 Task: Open Card Partnership Agreements Review in Board Product Market Fit Analysis to Workspace Digital Analytics and add a team member Softage.1@softage.net, a label Blue, a checklist Meal Planning, an attachment from Trello, a color Blue and finally, add a card description 'Develop and launch new customer acquisition strategy' and a comment 'This task requires us to be proactive in identifying potential opportunities for growth and expansion.'. Add a start date 'Jan 05, 1900' with a due date 'Jan 12, 1900'
Action: Mouse moved to (400, 159)
Screenshot: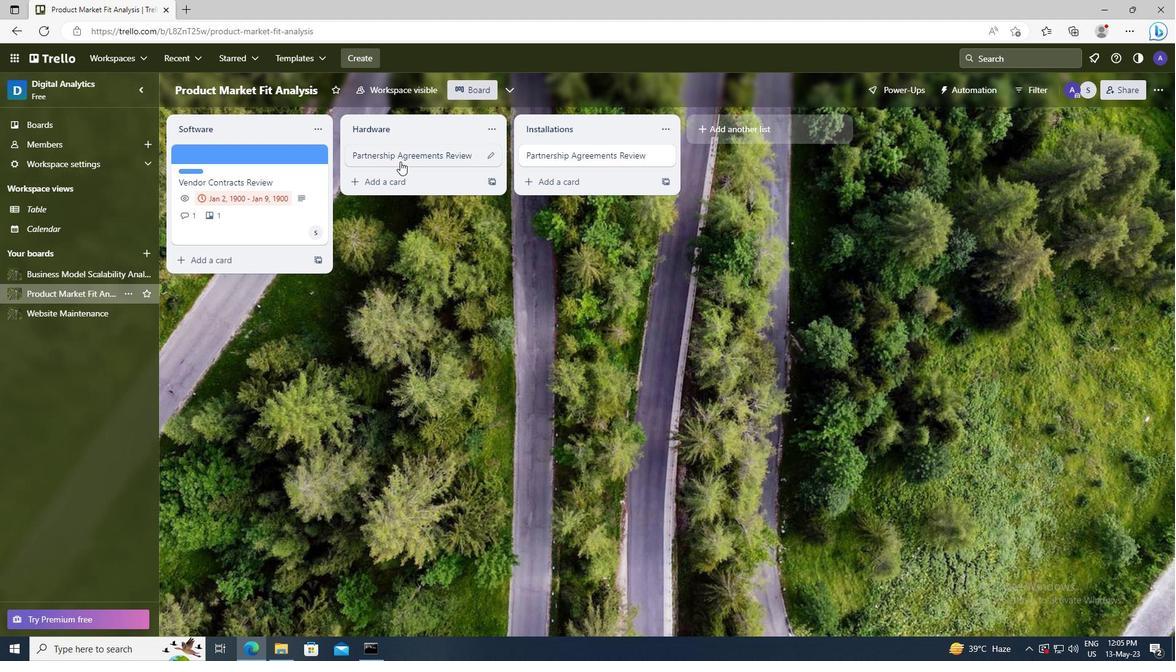 
Action: Mouse pressed left at (400, 159)
Screenshot: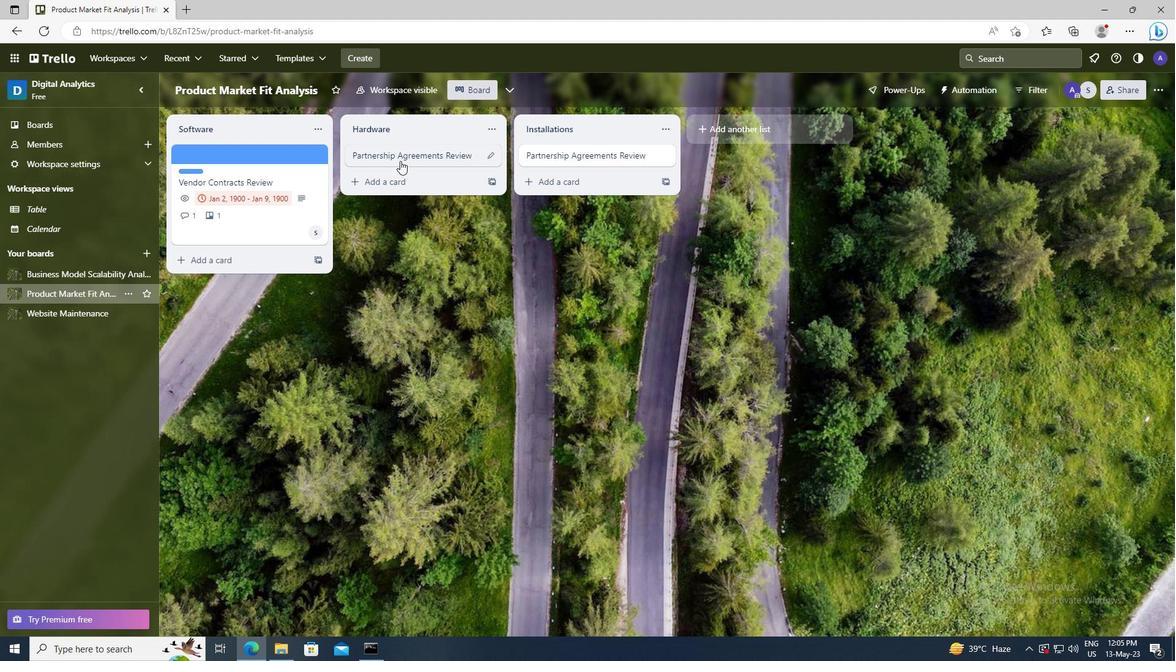
Action: Mouse moved to (730, 195)
Screenshot: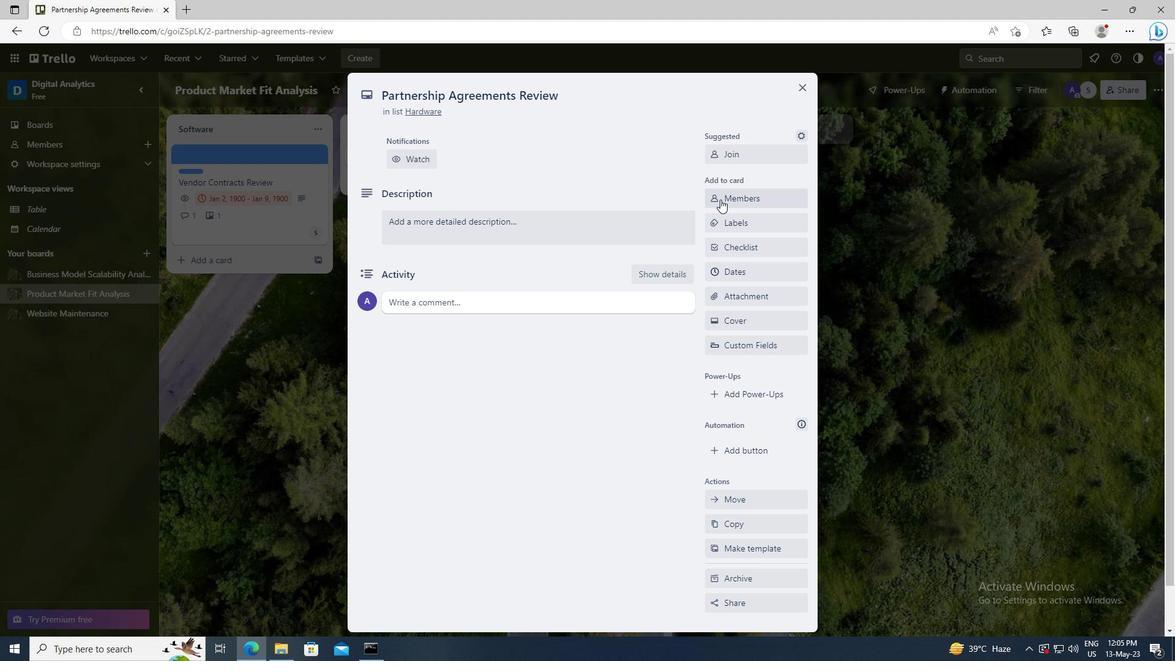 
Action: Mouse pressed left at (730, 195)
Screenshot: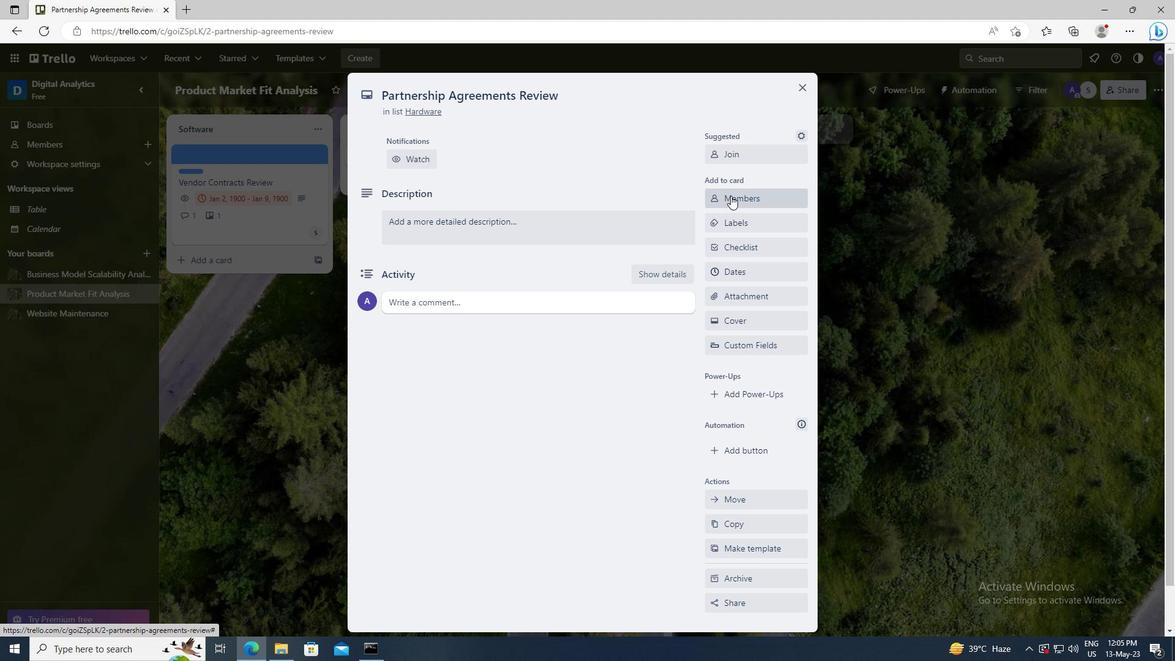 
Action: Mouse moved to (737, 254)
Screenshot: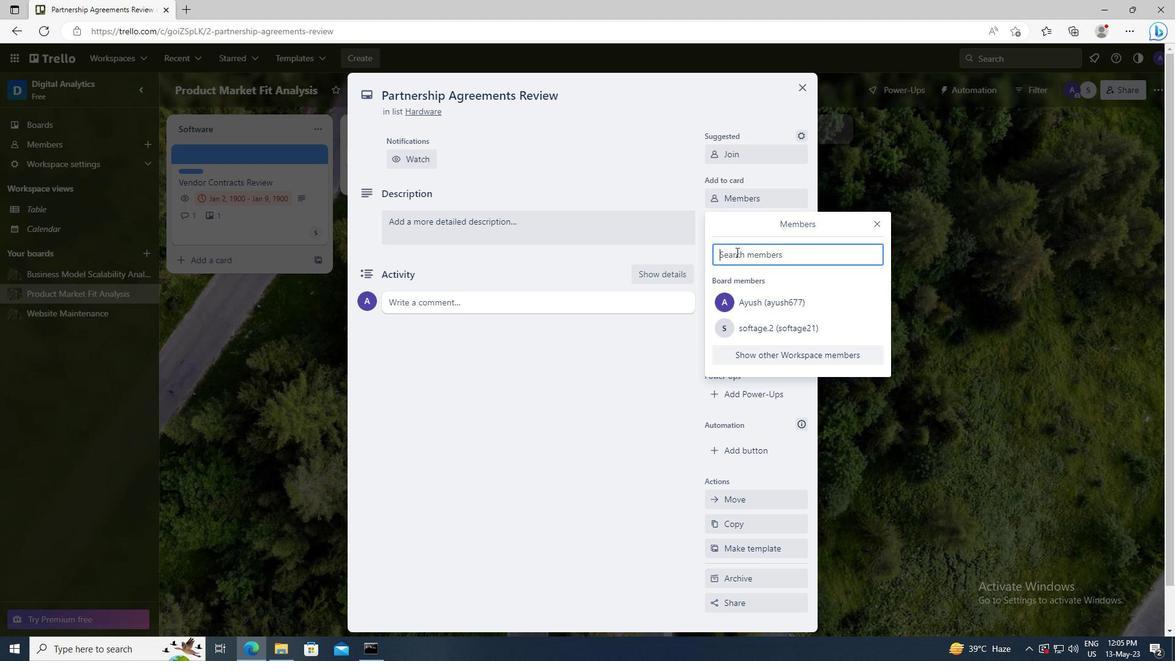 
Action: Mouse pressed left at (737, 254)
Screenshot: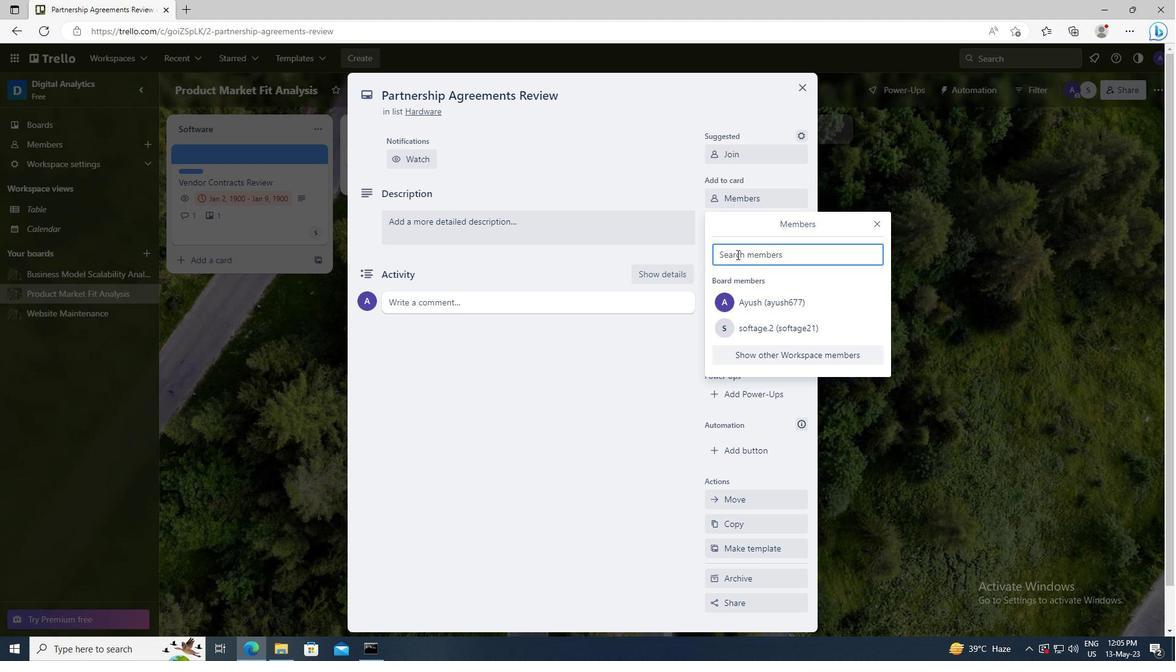 
Action: Key pressed <Key.shift>SOFTAGE.1
Screenshot: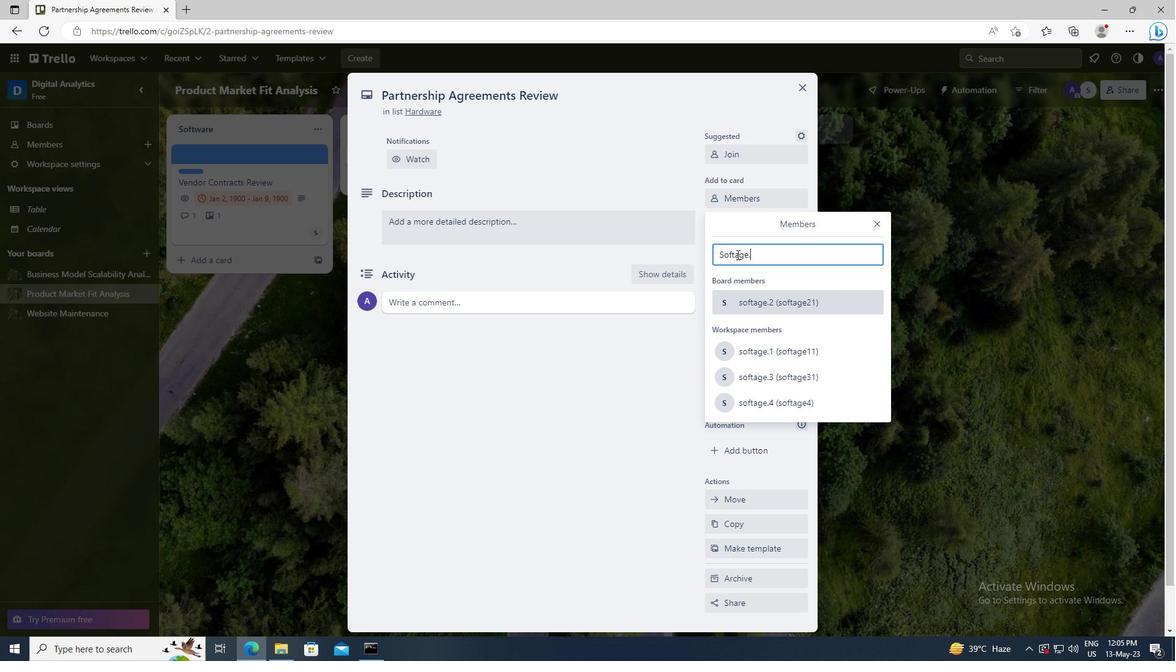 
Action: Mouse moved to (737, 369)
Screenshot: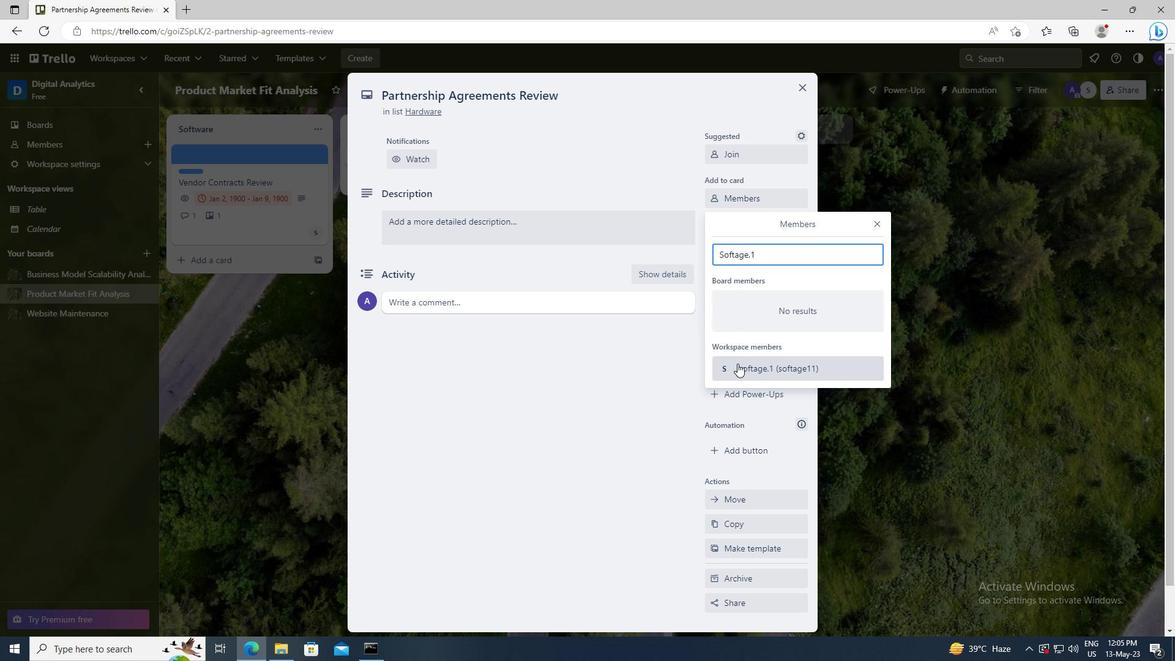 
Action: Mouse pressed left at (737, 369)
Screenshot: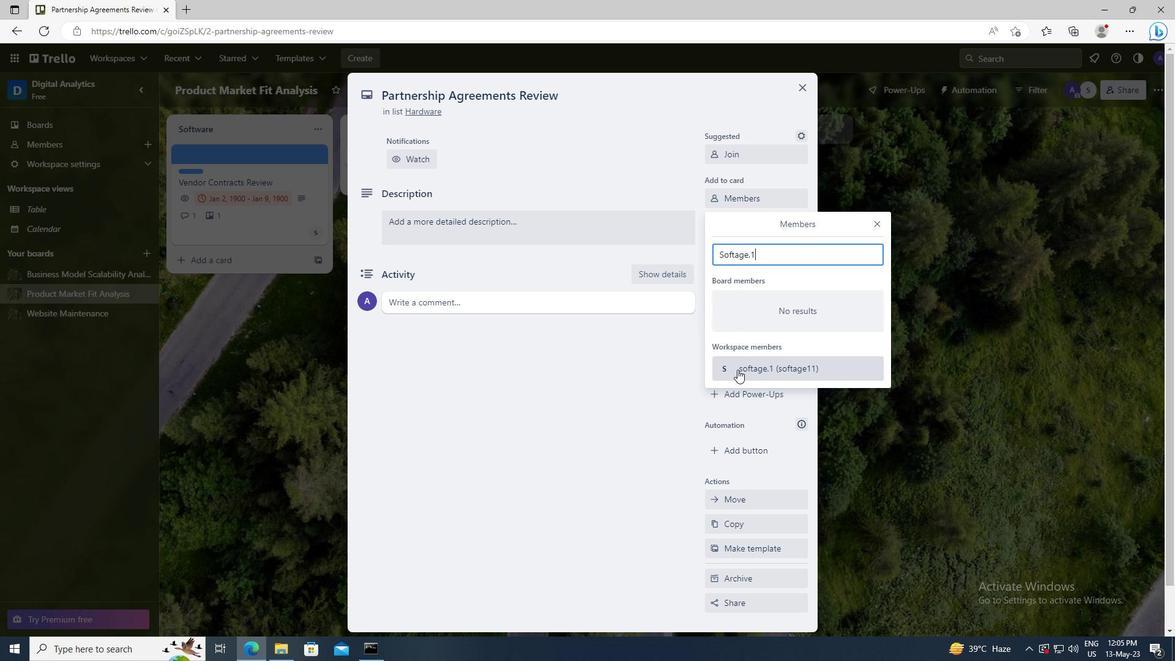 
Action: Mouse moved to (876, 223)
Screenshot: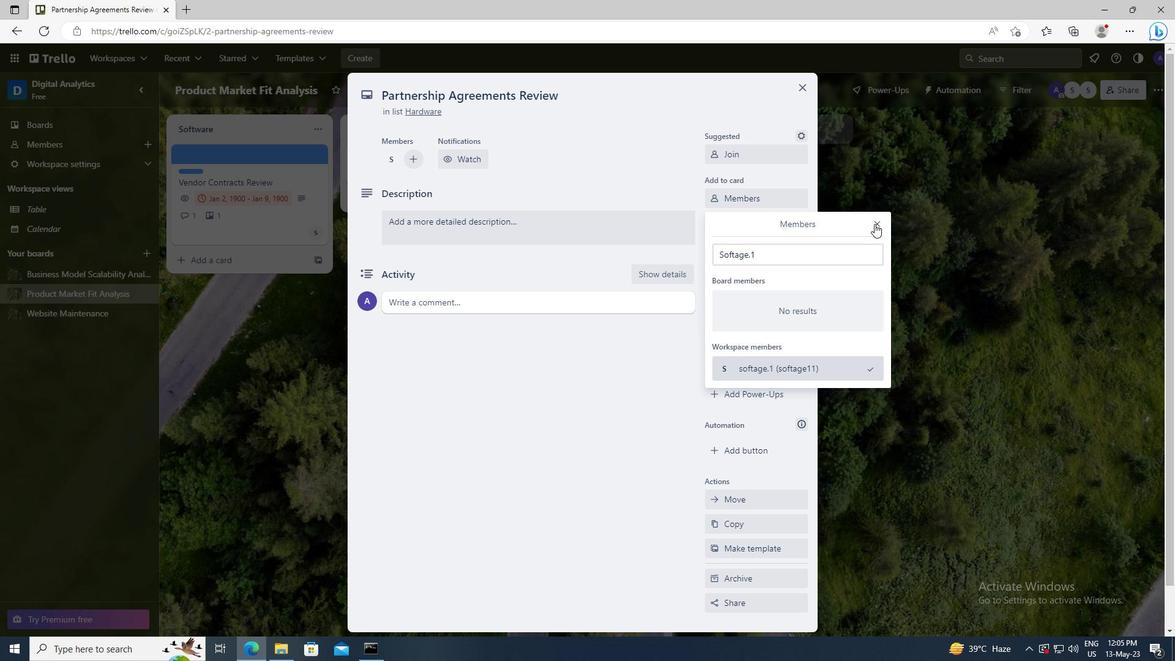 
Action: Mouse pressed left at (876, 223)
Screenshot: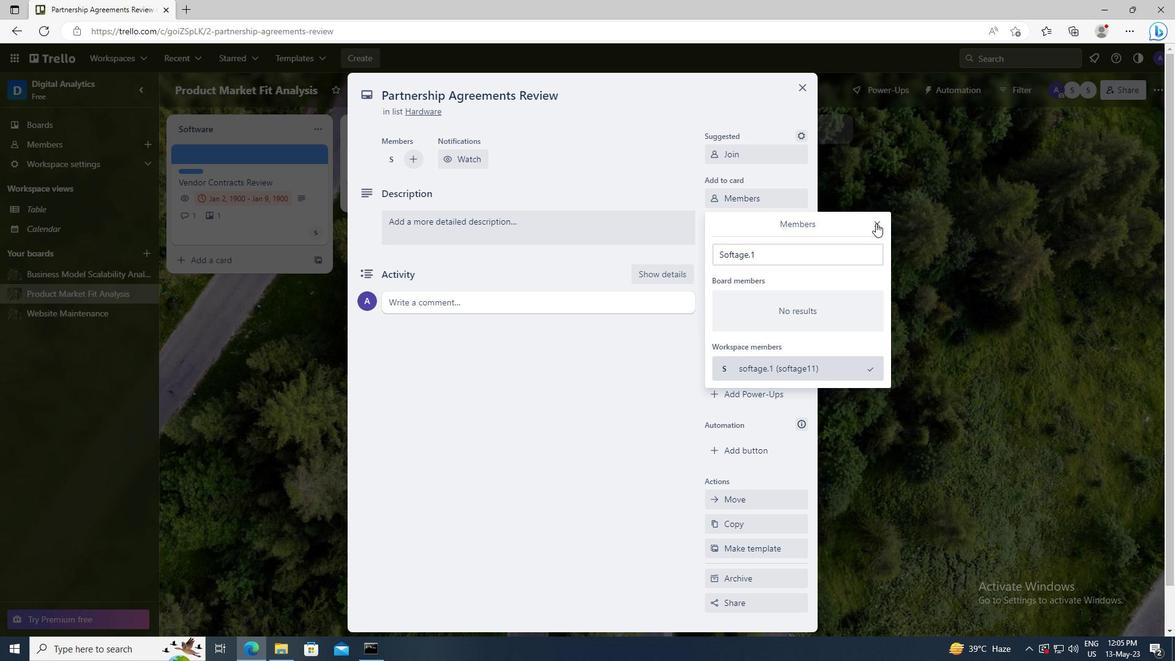 
Action: Mouse moved to (768, 225)
Screenshot: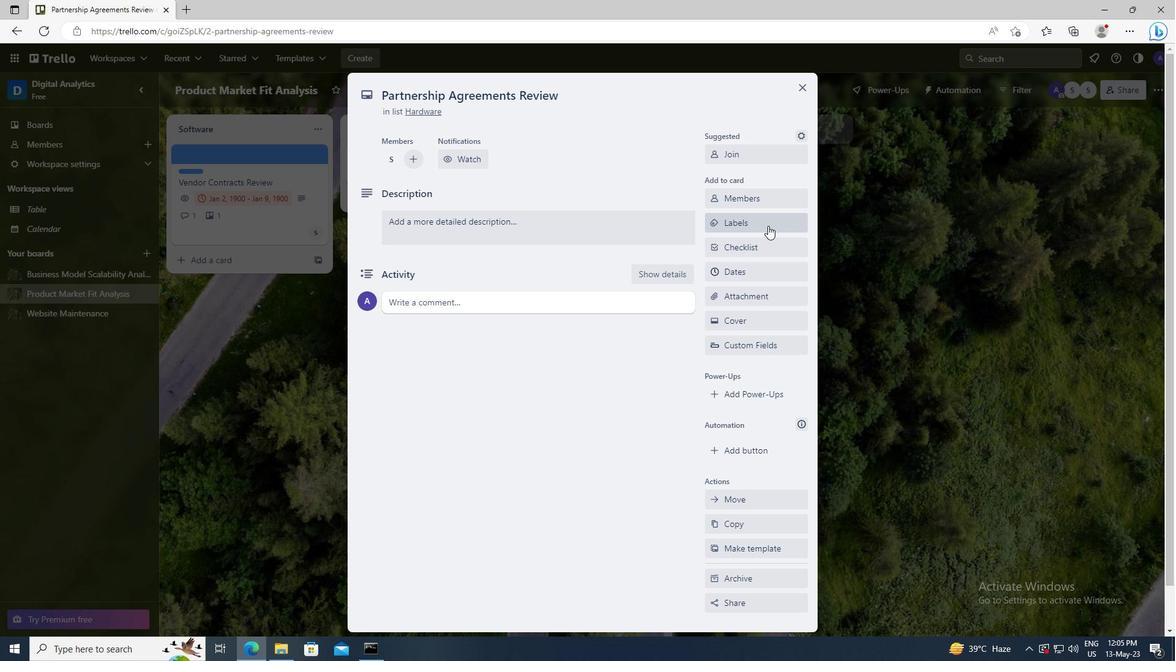 
Action: Mouse pressed left at (768, 225)
Screenshot: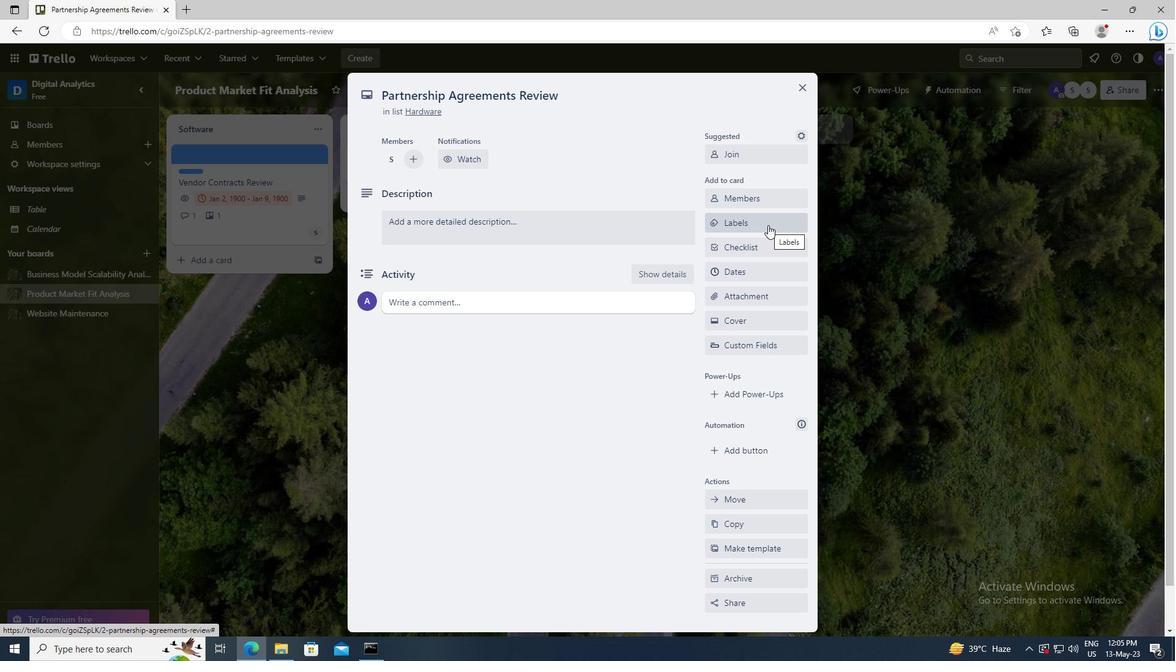 
Action: Mouse moved to (798, 458)
Screenshot: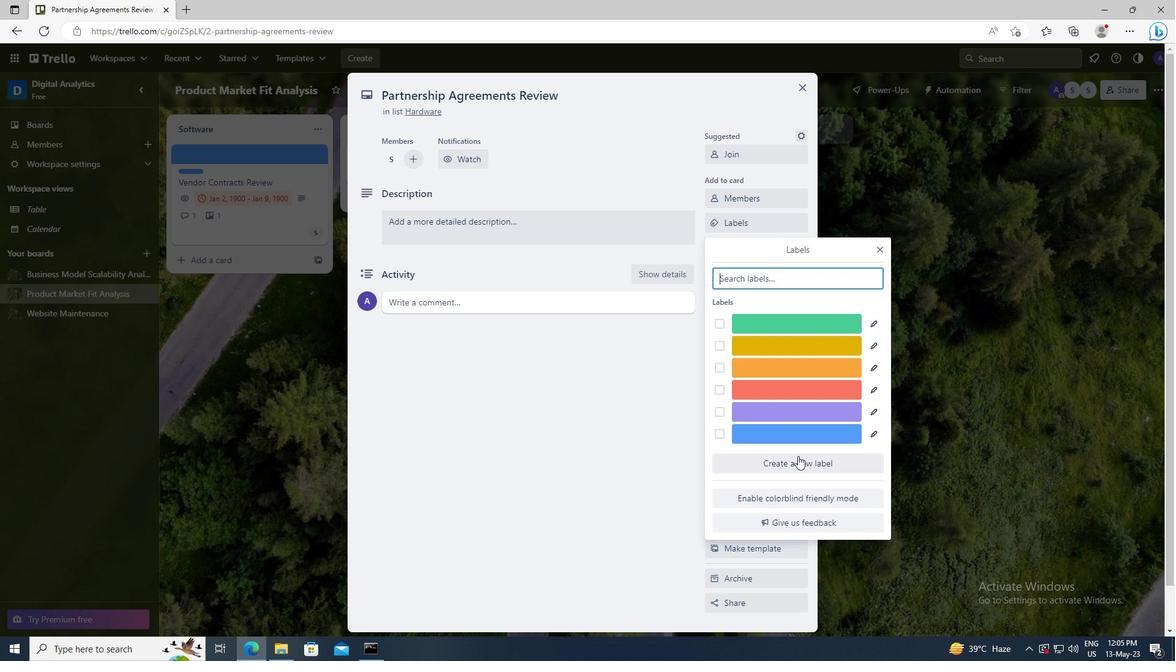 
Action: Mouse pressed left at (798, 458)
Screenshot: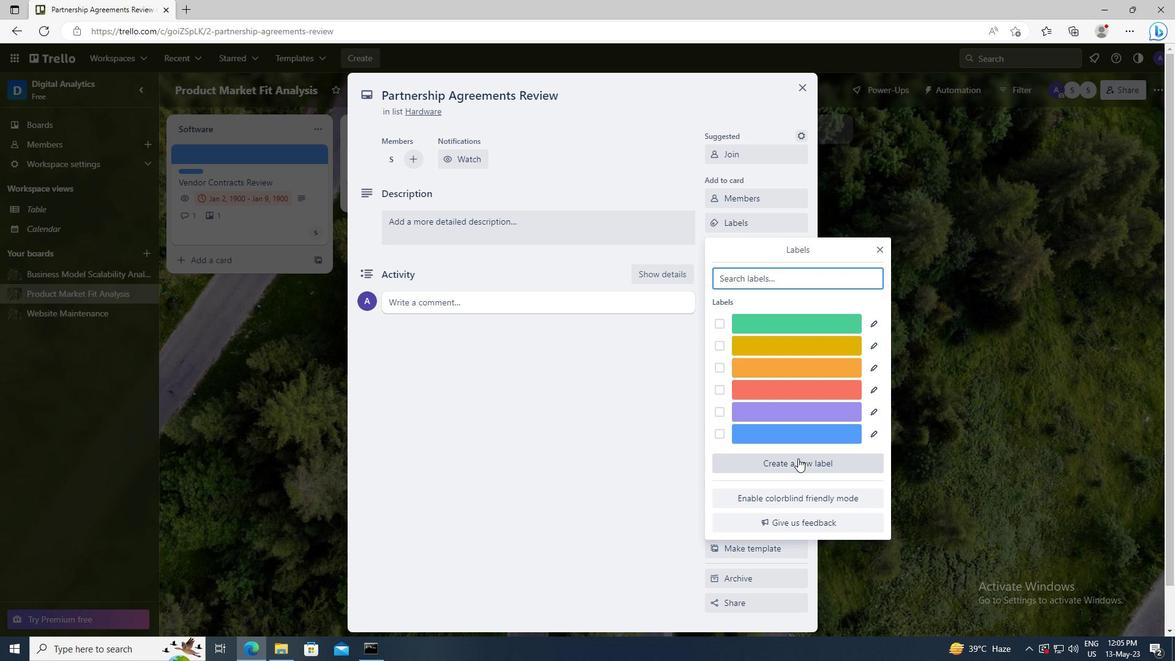 
Action: Mouse moved to (732, 494)
Screenshot: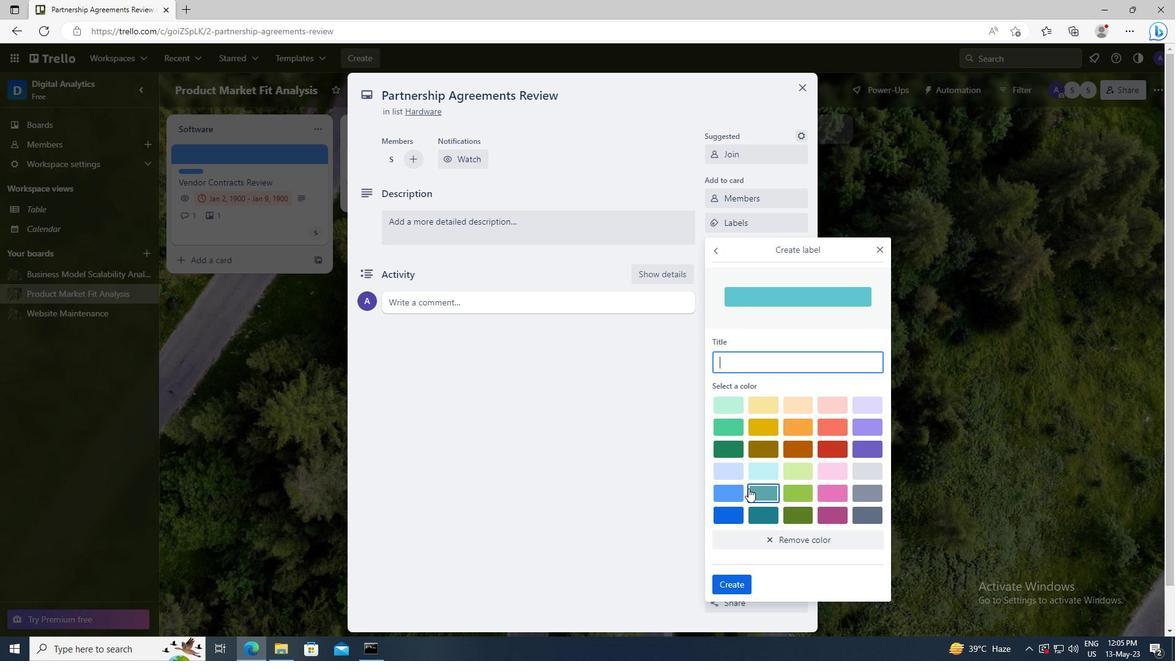 
Action: Mouse pressed left at (732, 494)
Screenshot: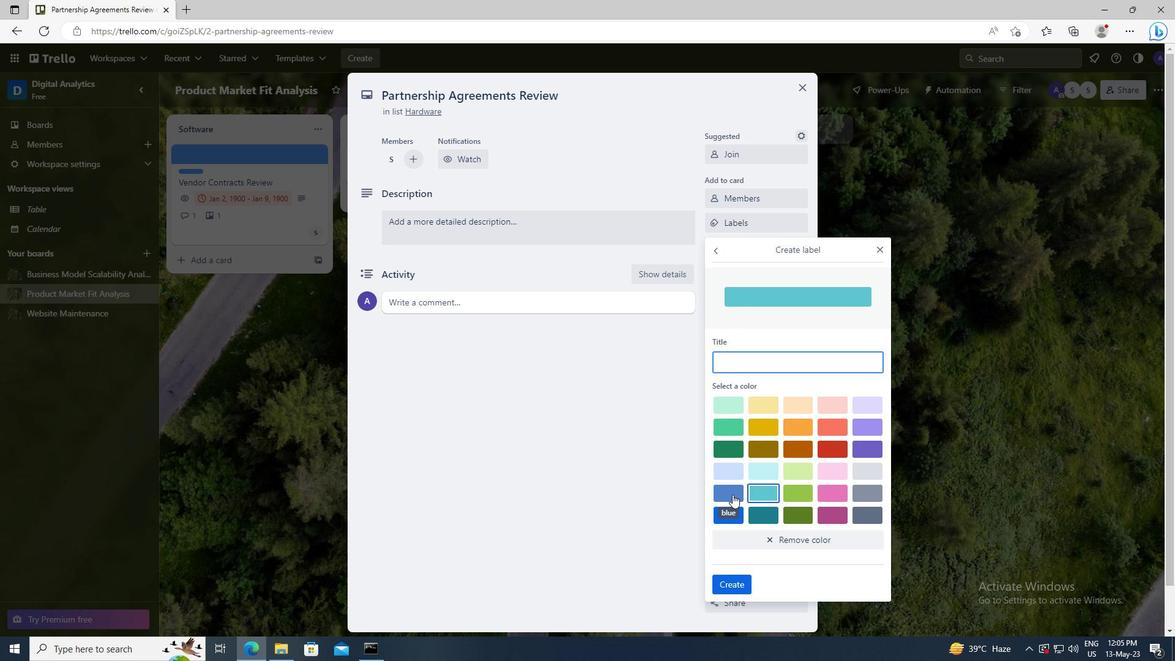 
Action: Mouse moved to (729, 585)
Screenshot: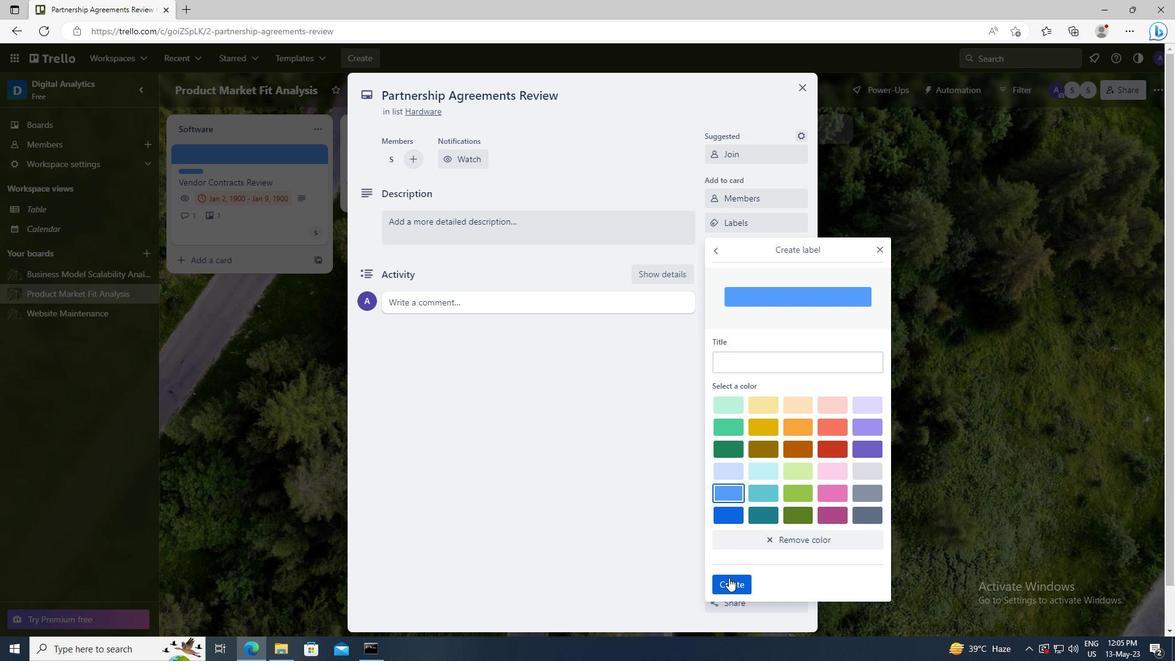 
Action: Mouse pressed left at (729, 585)
Screenshot: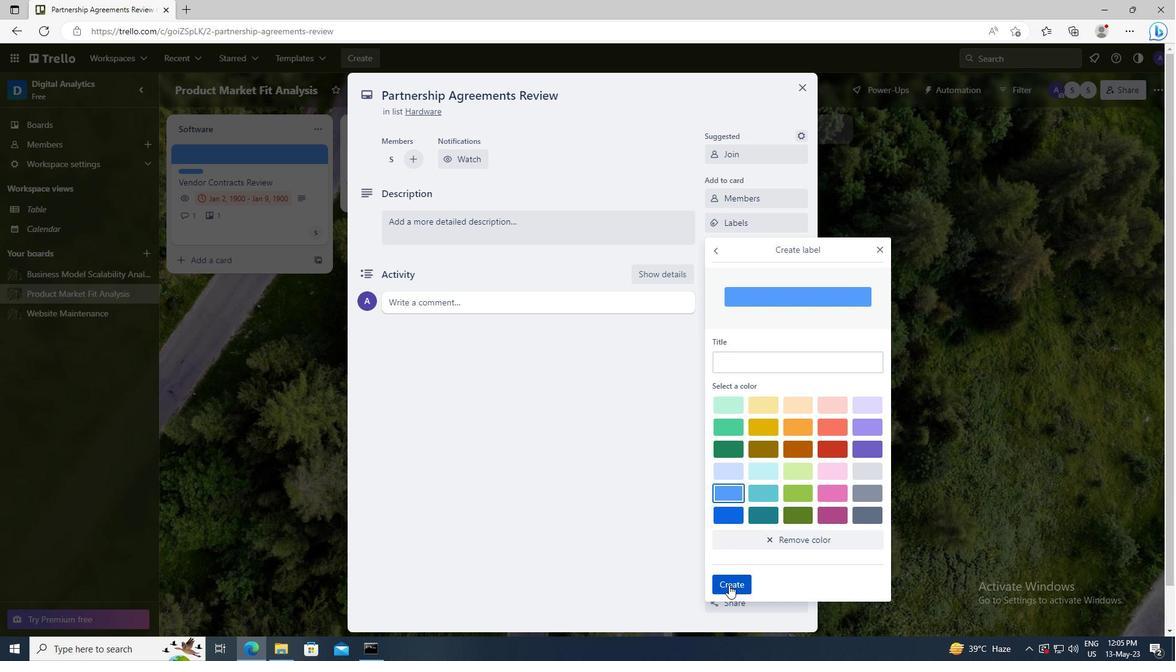 
Action: Mouse moved to (879, 249)
Screenshot: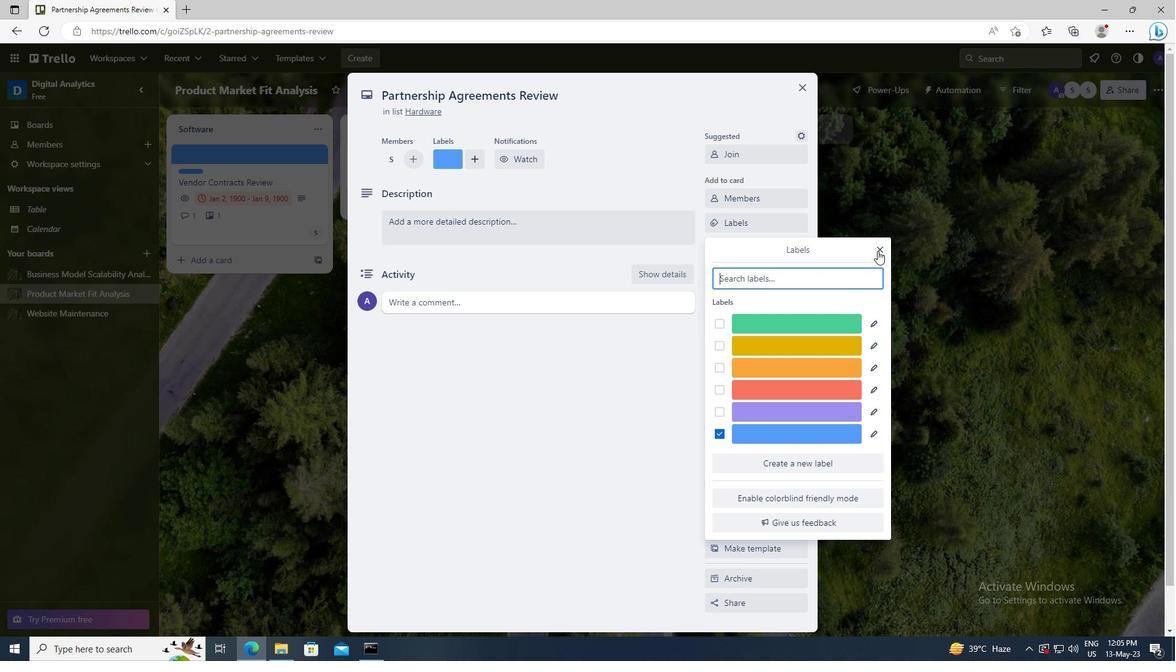 
Action: Mouse pressed left at (879, 249)
Screenshot: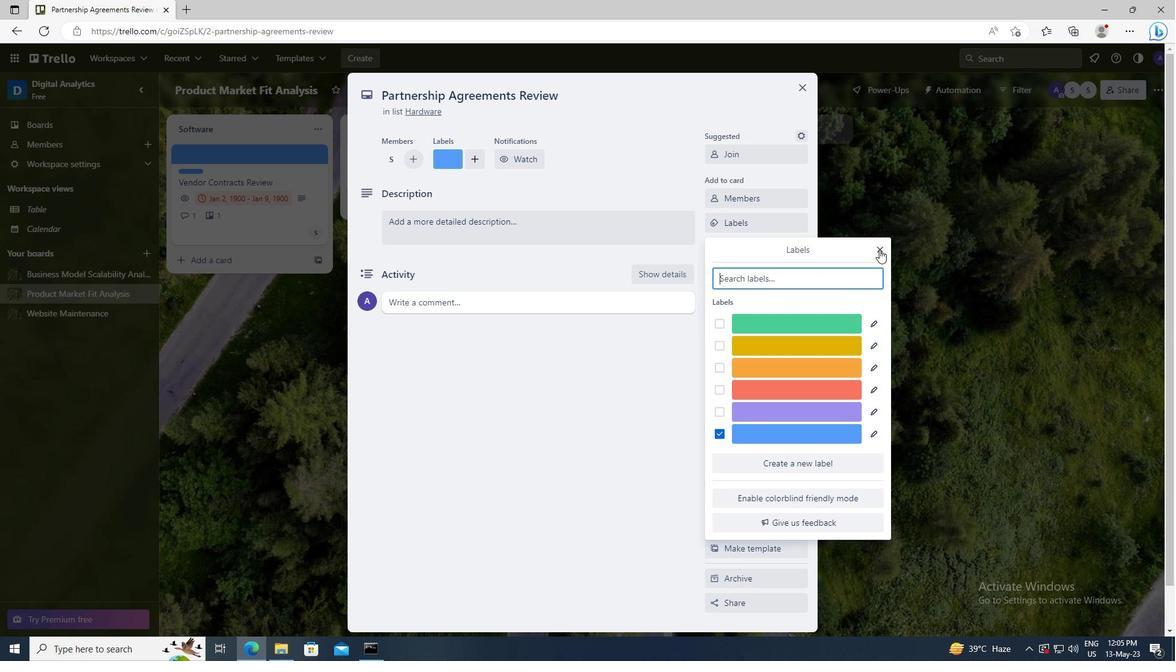 
Action: Mouse moved to (748, 249)
Screenshot: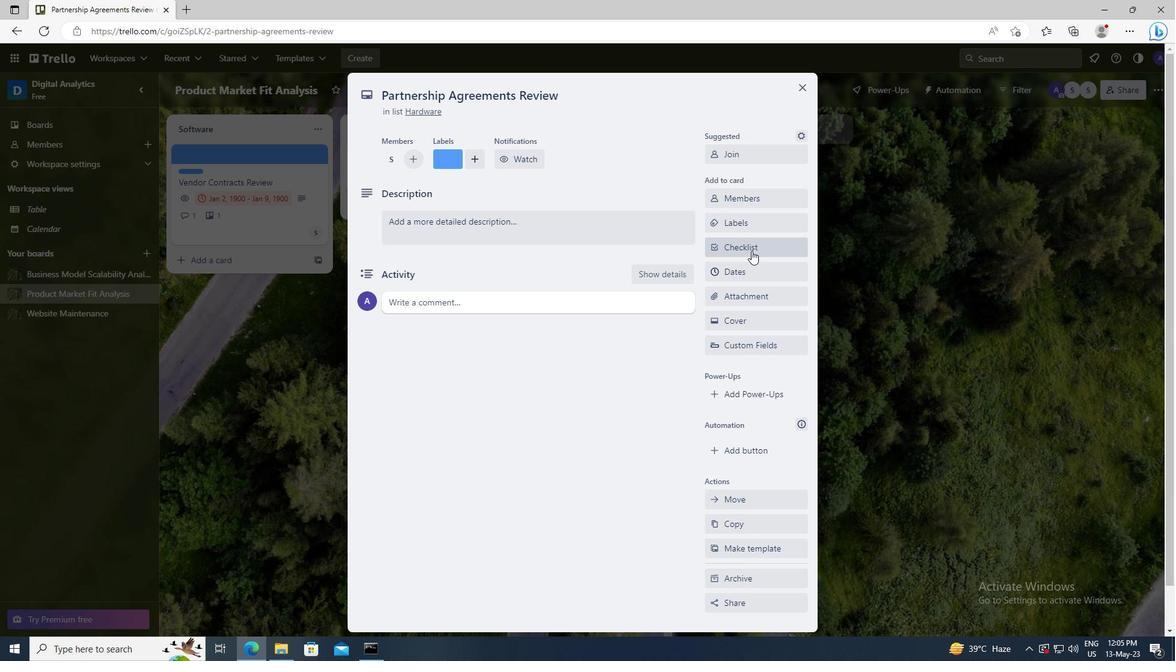 
Action: Mouse pressed left at (748, 249)
Screenshot: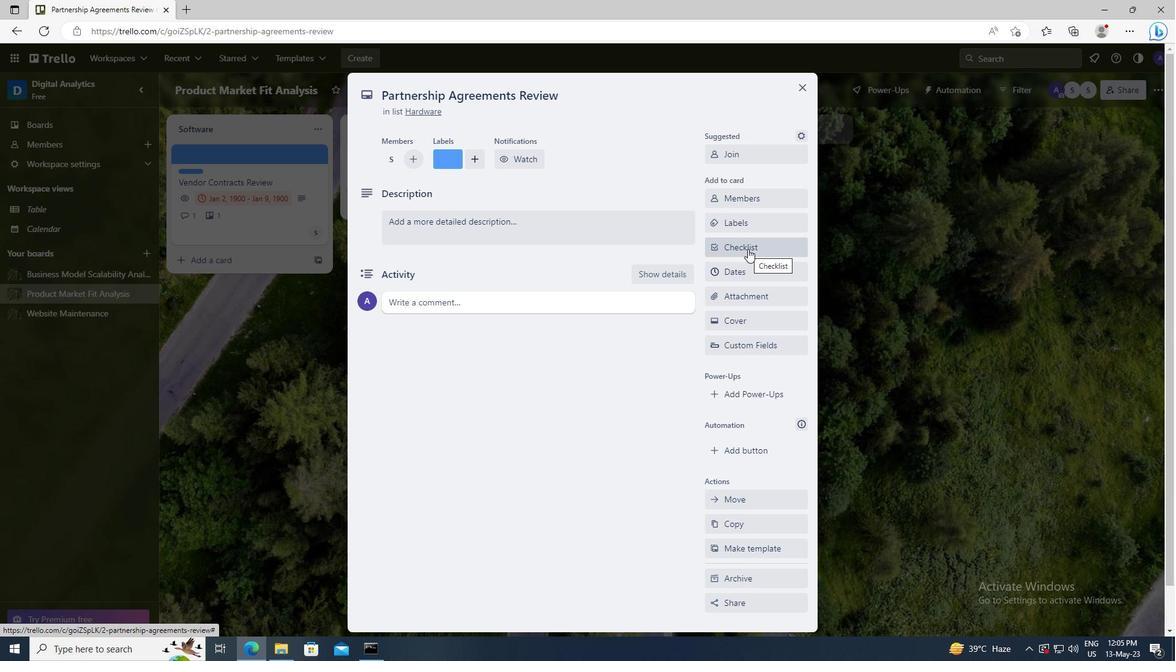 
Action: Key pressed <Key.shift>MEAL<Key.space><Key.shift>PLANNING
Screenshot: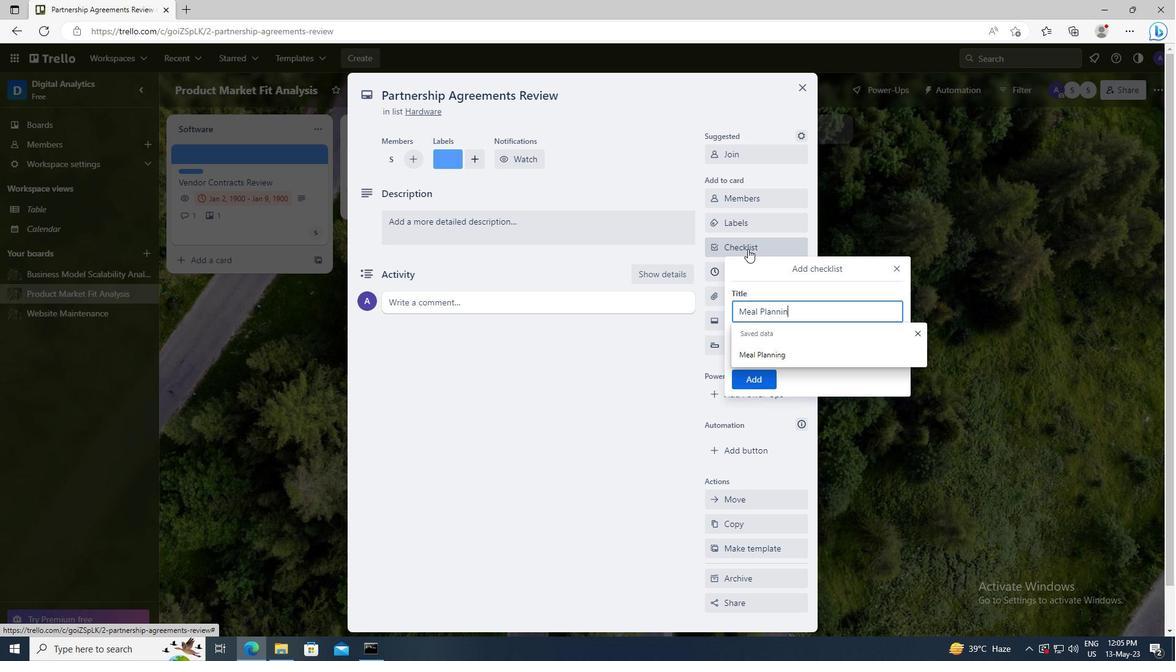 
Action: Mouse moved to (757, 380)
Screenshot: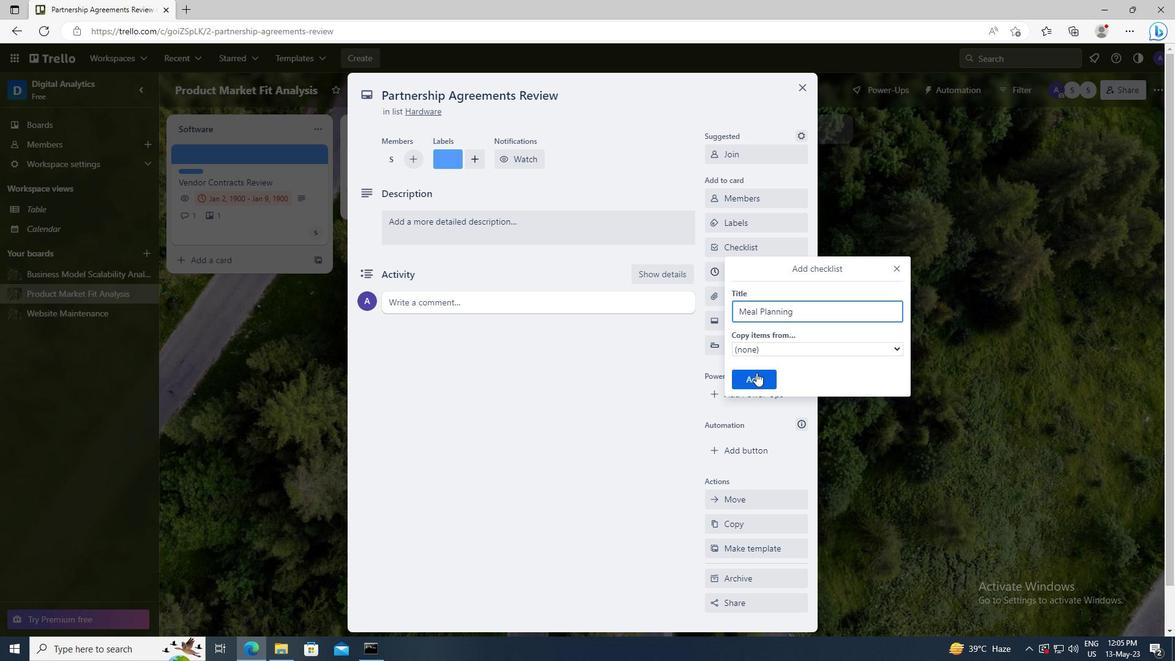 
Action: Mouse pressed left at (757, 380)
Screenshot: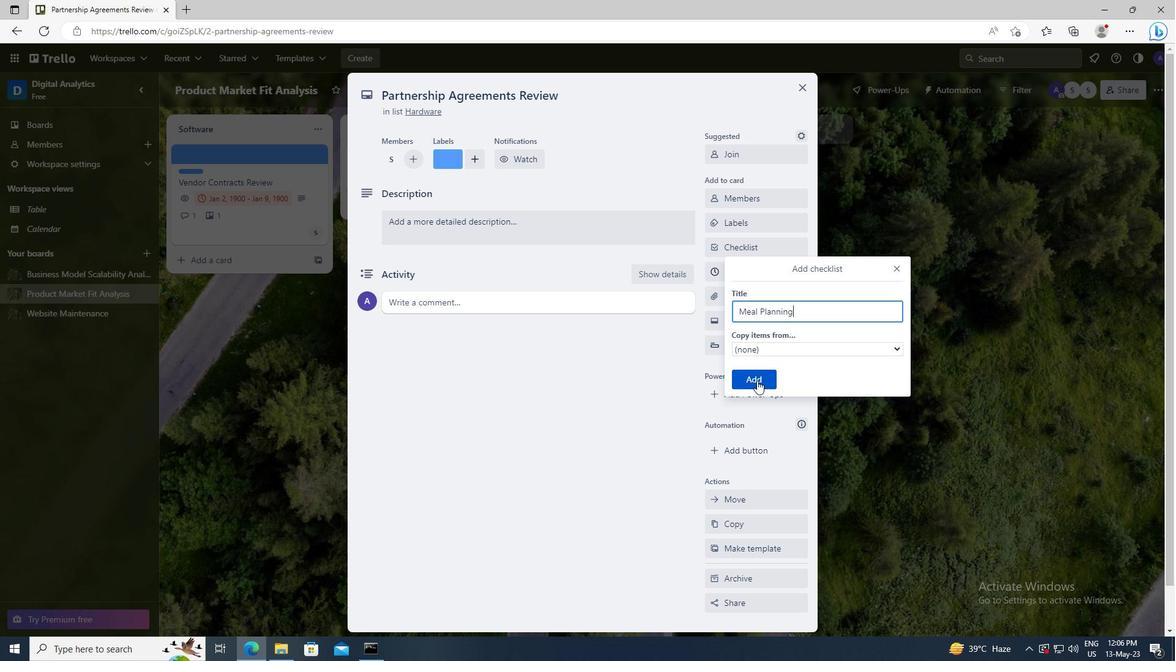 
Action: Mouse moved to (763, 301)
Screenshot: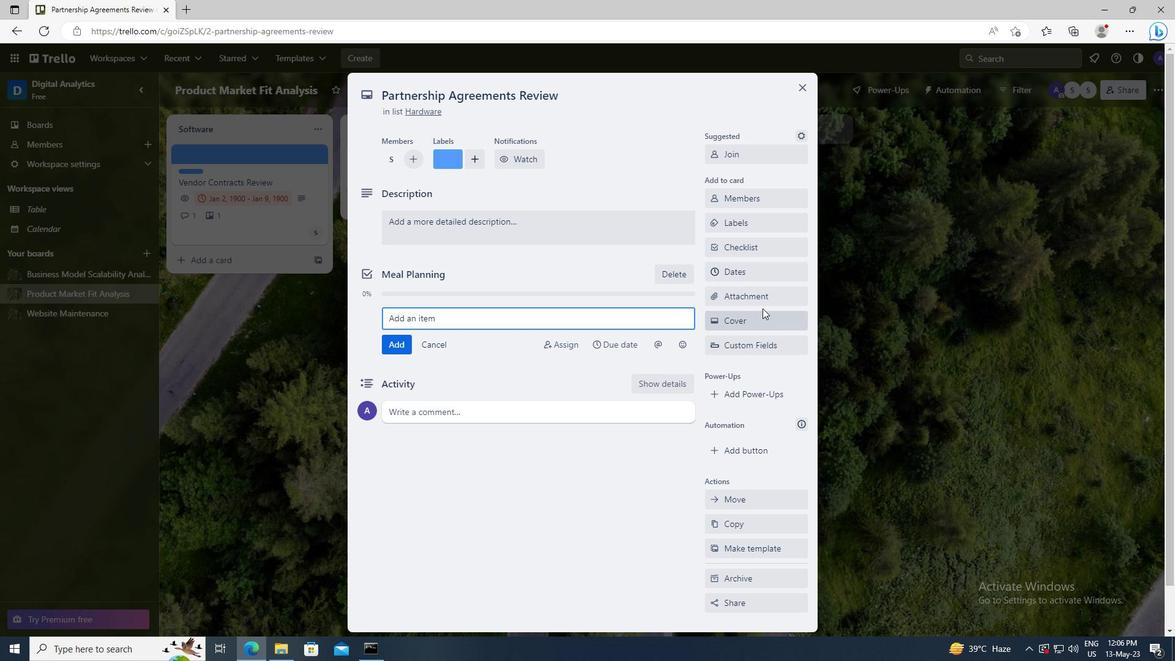 
Action: Mouse pressed left at (763, 301)
Screenshot: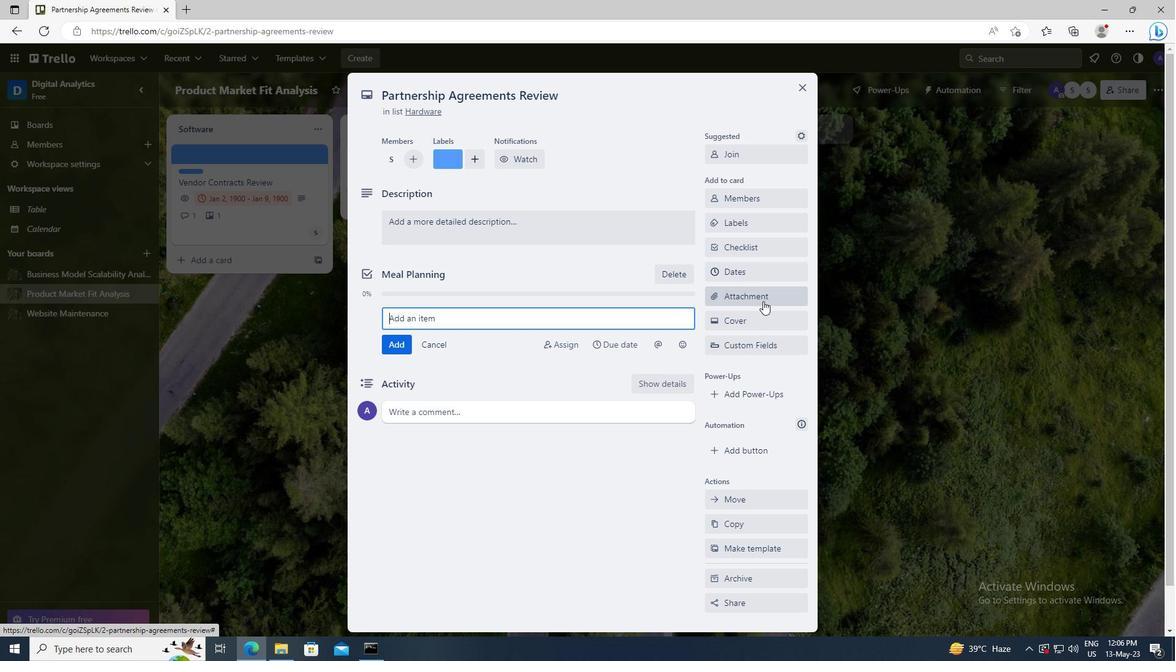 
Action: Mouse moved to (747, 369)
Screenshot: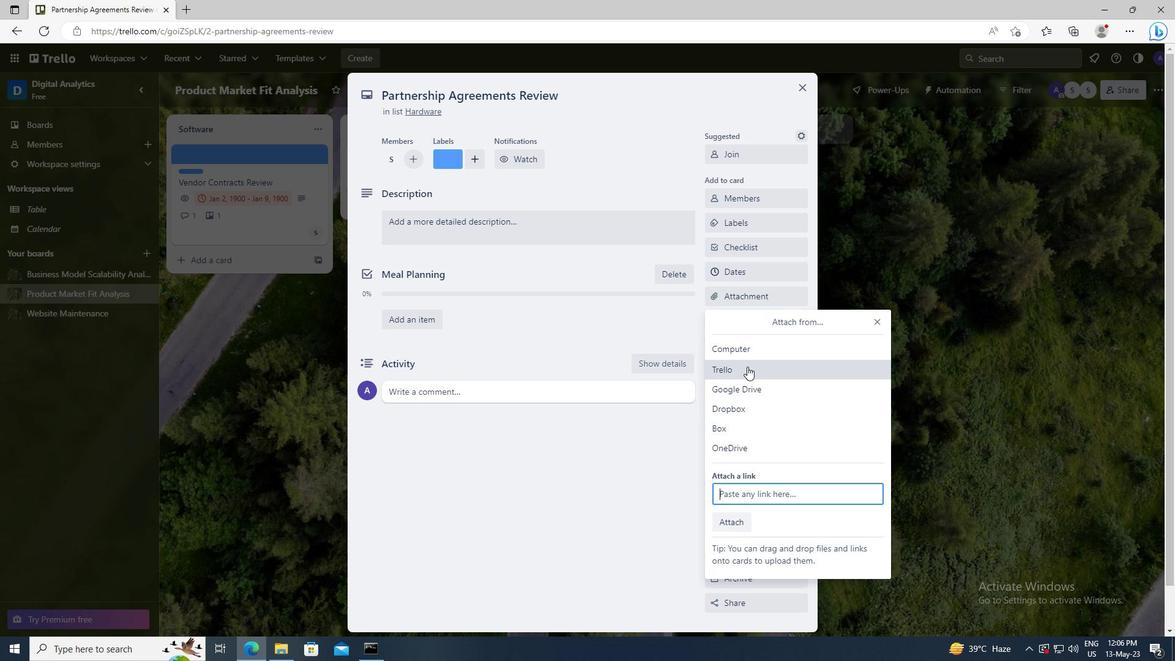 
Action: Mouse pressed left at (747, 369)
Screenshot: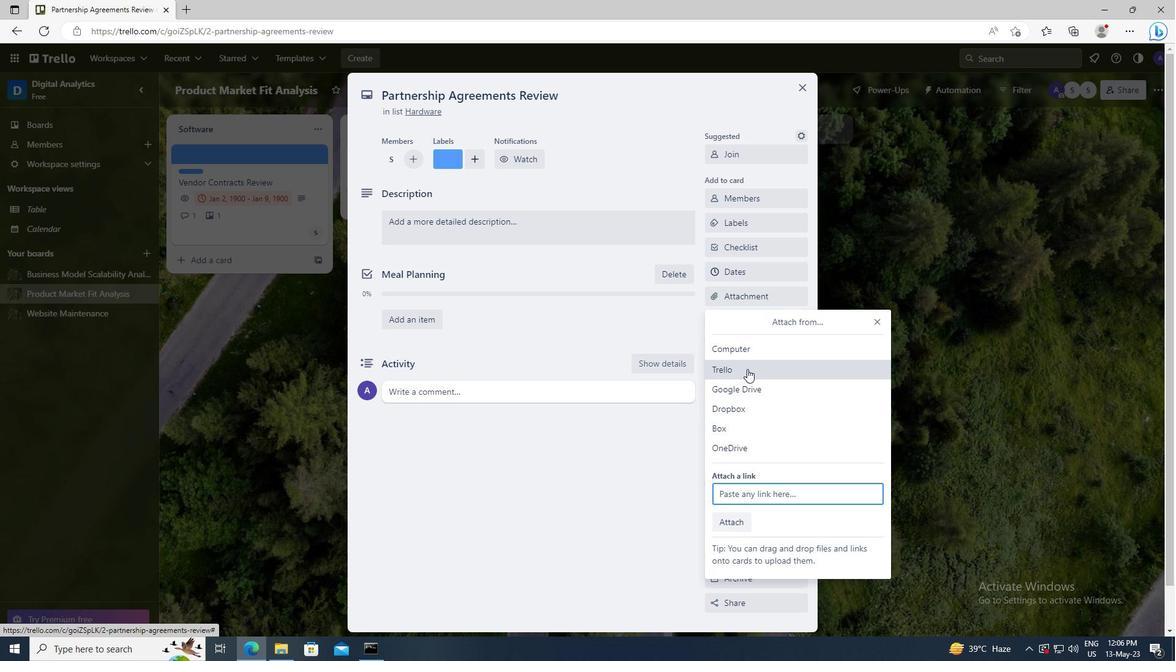 
Action: Mouse moved to (750, 298)
Screenshot: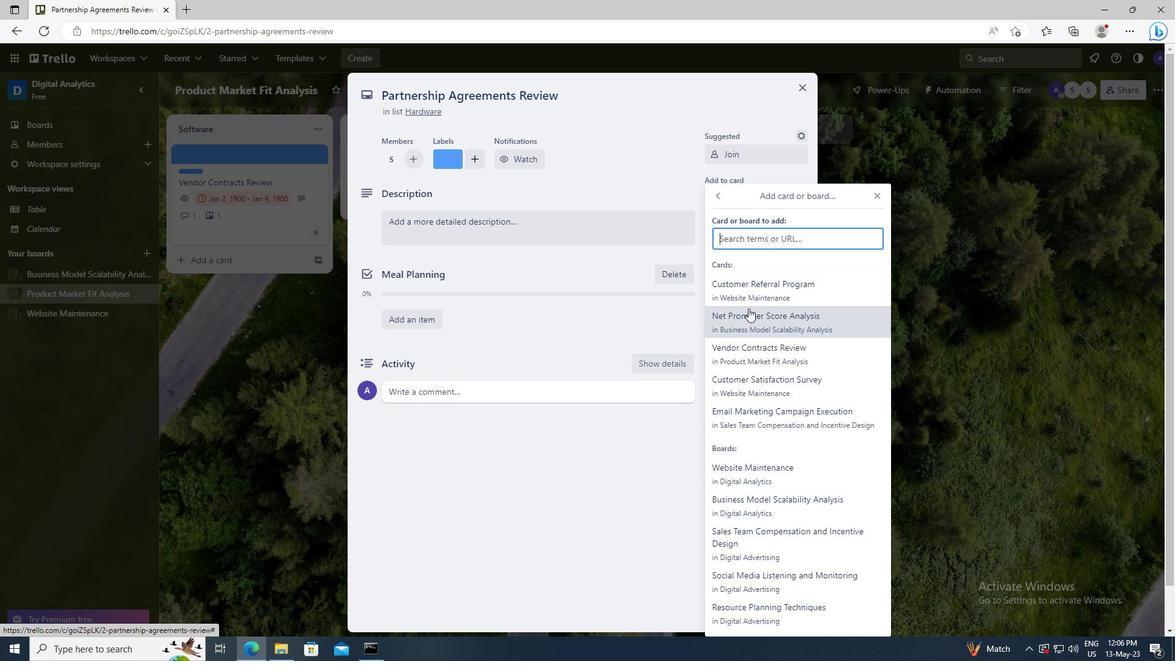 
Action: Mouse pressed left at (750, 298)
Screenshot: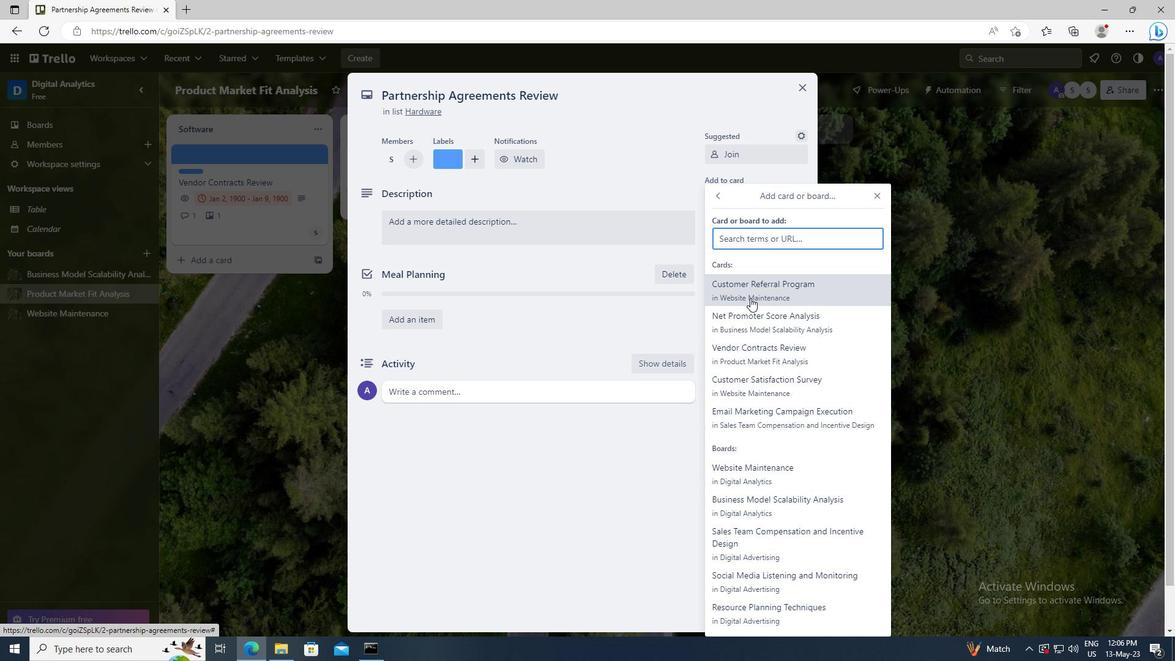 
Action: Mouse moved to (748, 317)
Screenshot: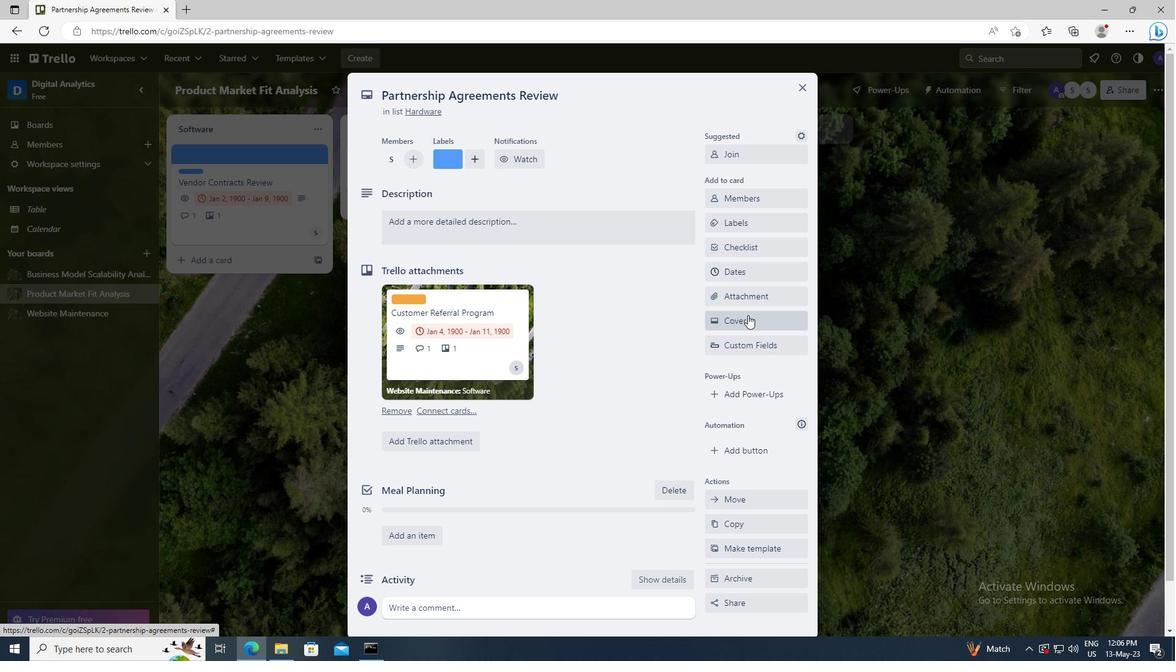 
Action: Mouse pressed left at (748, 317)
Screenshot: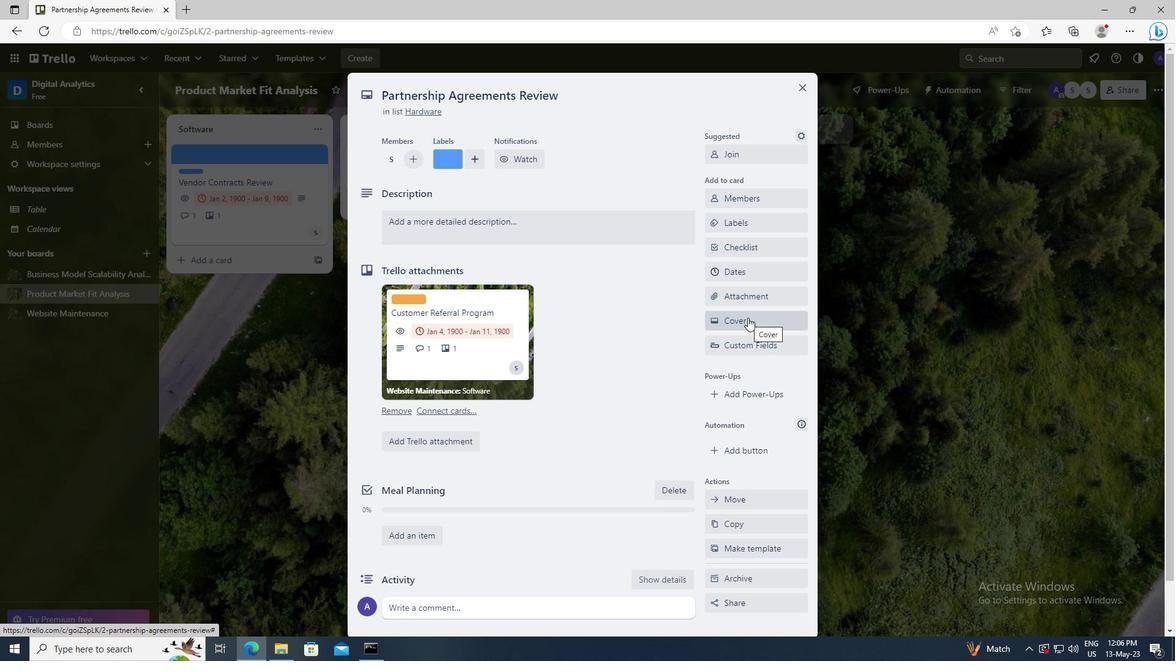 
Action: Mouse moved to (733, 412)
Screenshot: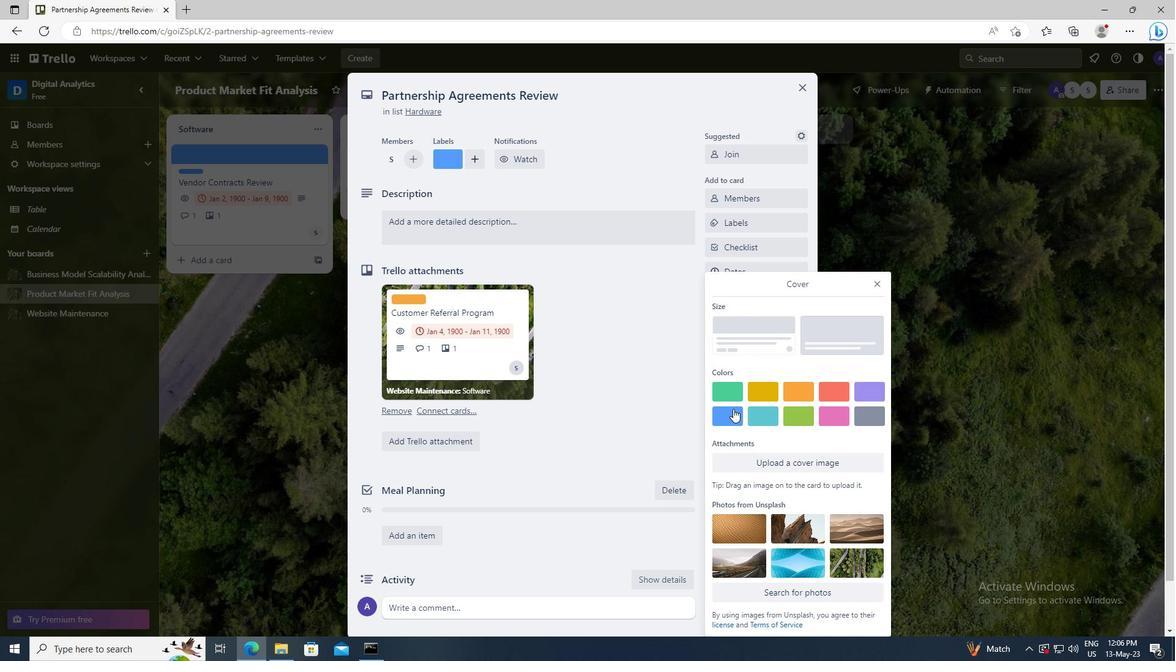 
Action: Mouse pressed left at (733, 412)
Screenshot: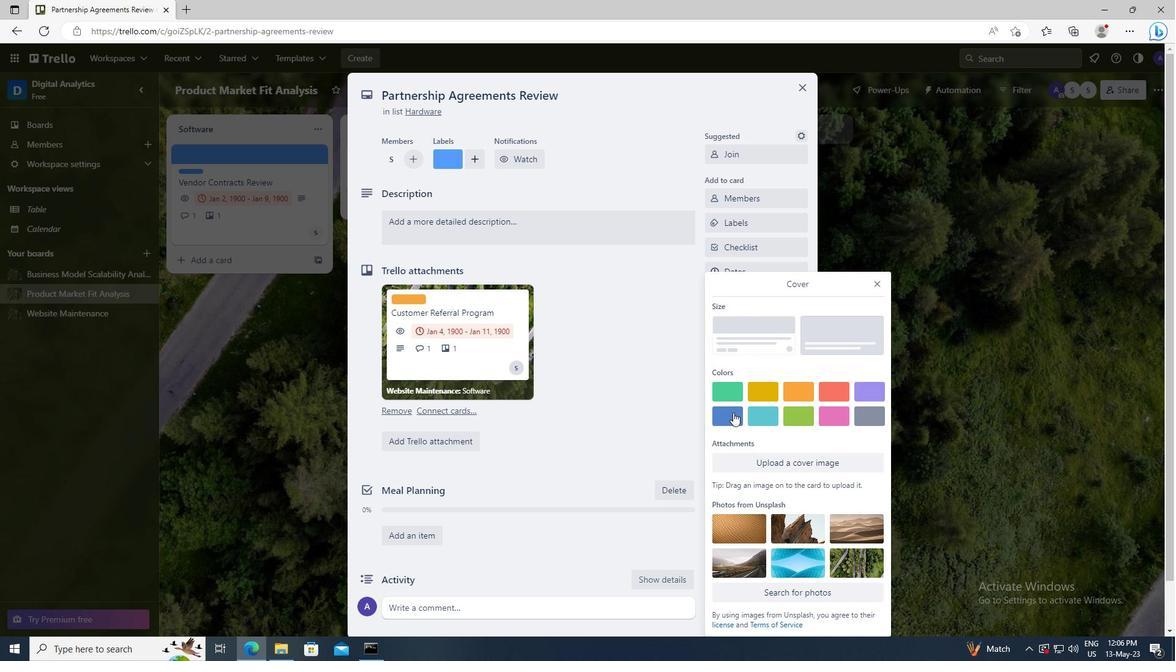 
Action: Mouse moved to (876, 262)
Screenshot: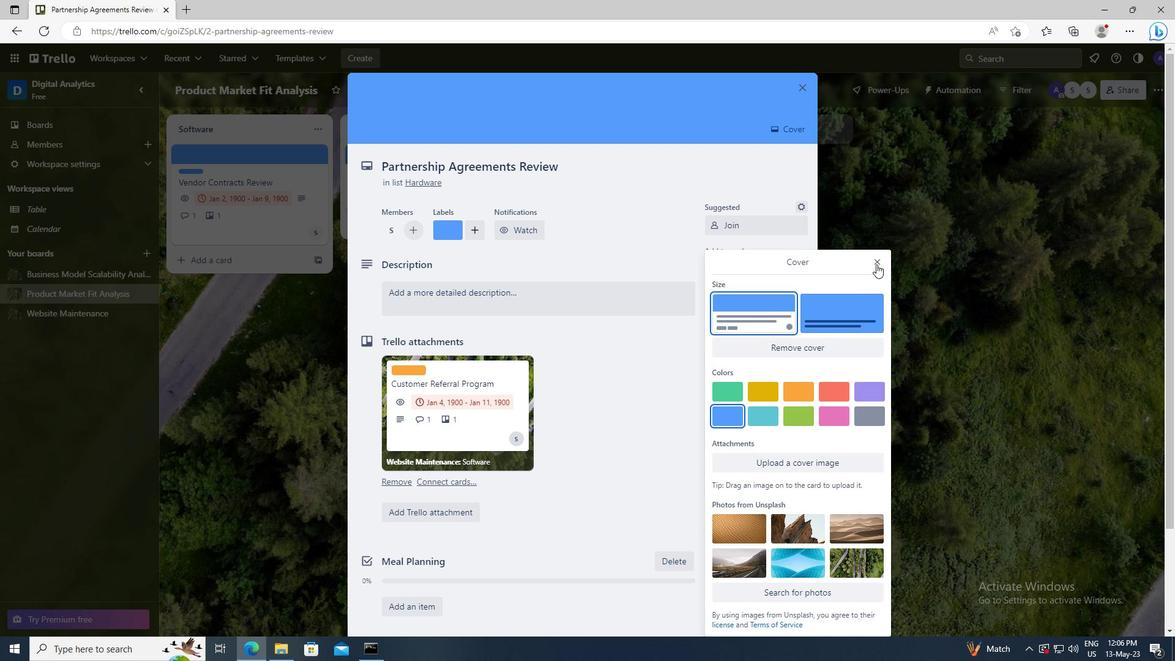 
Action: Mouse pressed left at (876, 262)
Screenshot: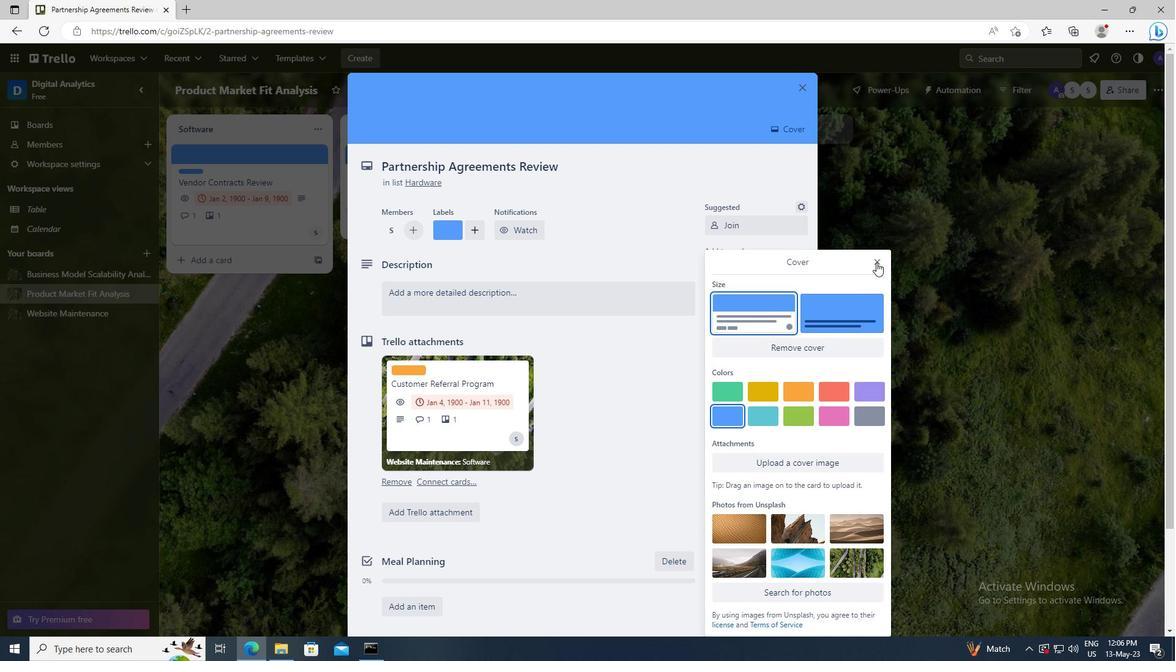 
Action: Mouse moved to (512, 292)
Screenshot: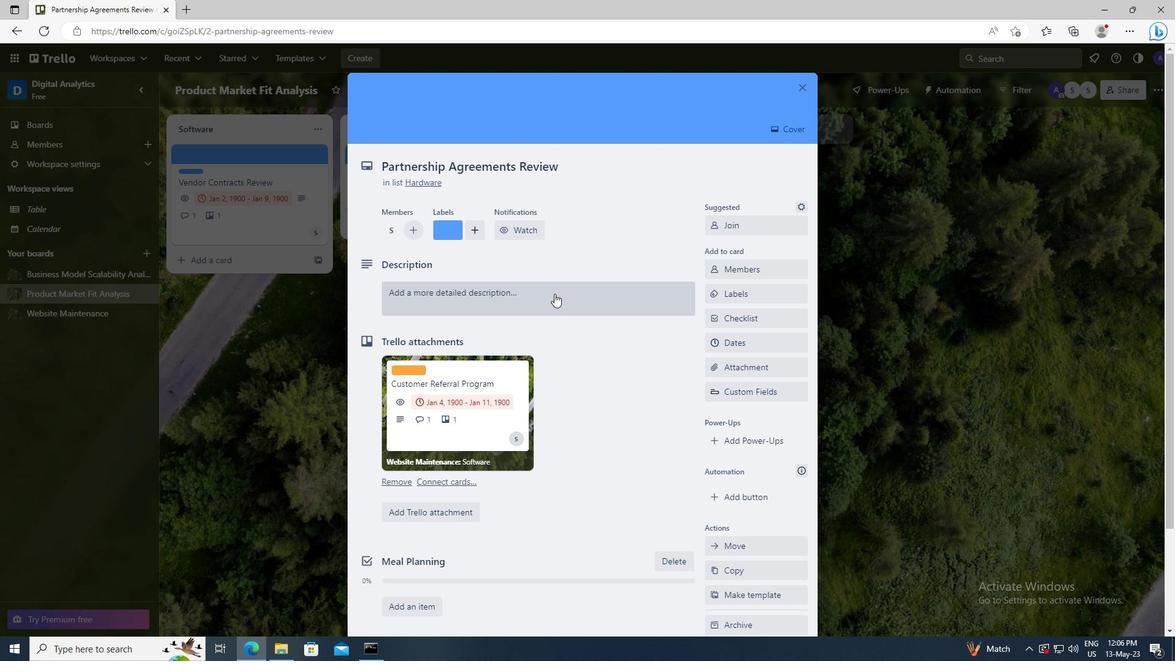 
Action: Mouse pressed left at (512, 292)
Screenshot: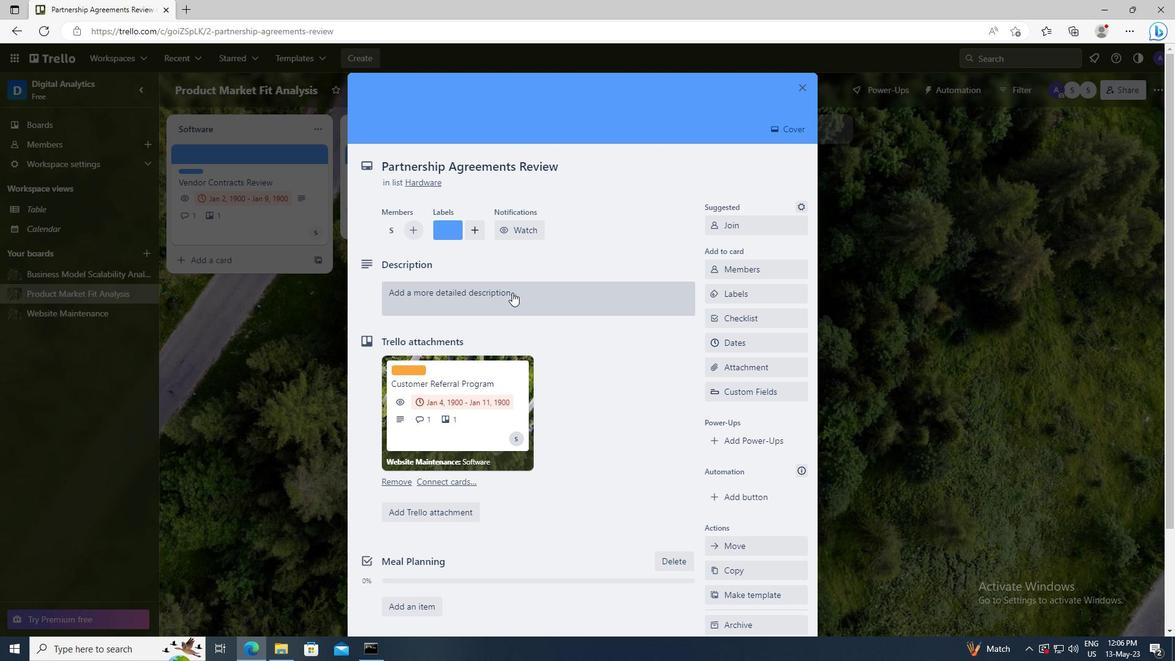 
Action: Key pressed <Key.shift>DEVELOP<Key.space>AND<Key.space>LAUNCH<Key.space>NEW<Key.space>CUSTOMER<Key.space>ACQUISITION<Key.space>STRATEGY.<Key.backspace>
Screenshot: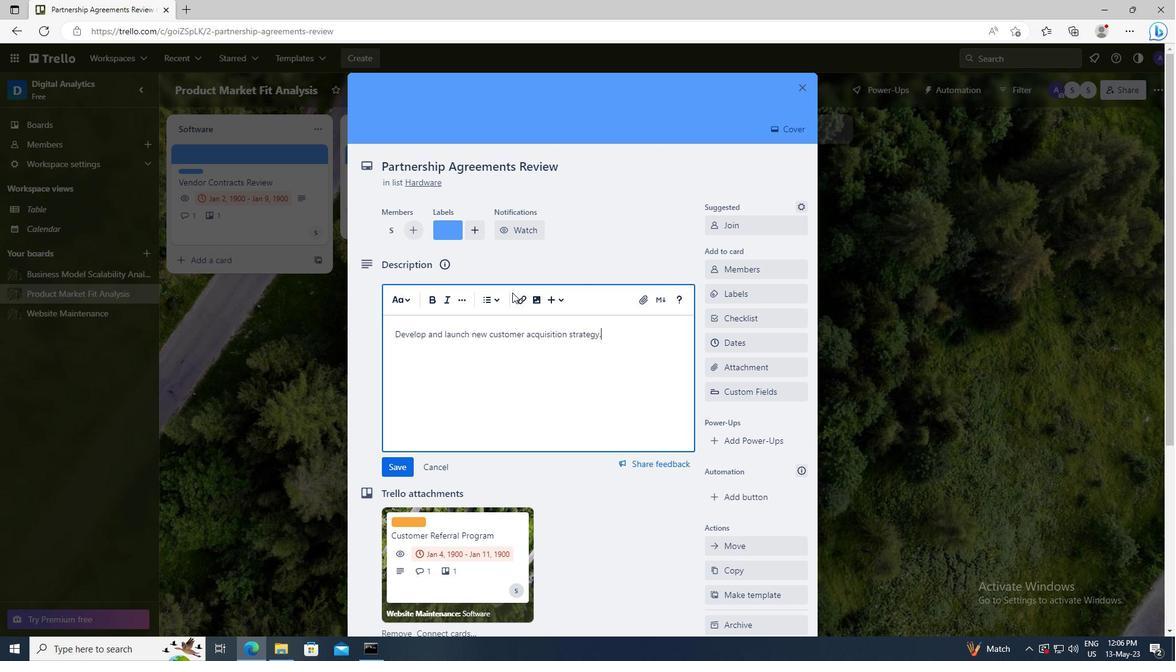
Action: Mouse scrolled (512, 292) with delta (0, 0)
Screenshot: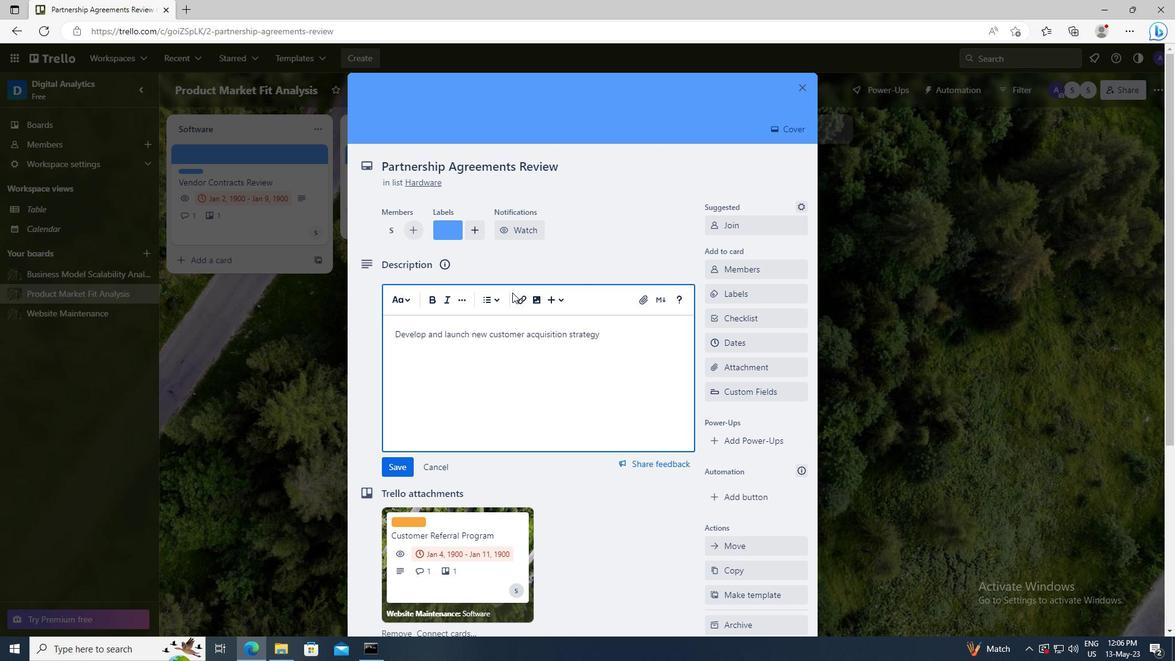 
Action: Mouse moved to (404, 374)
Screenshot: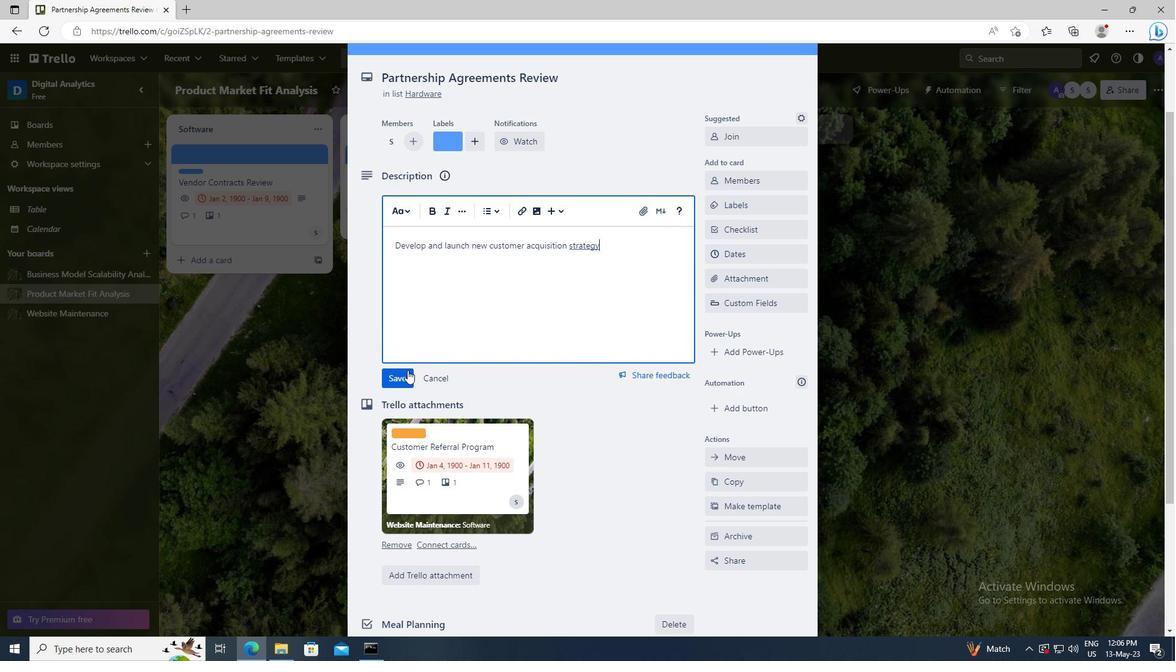 
Action: Mouse pressed left at (404, 374)
Screenshot: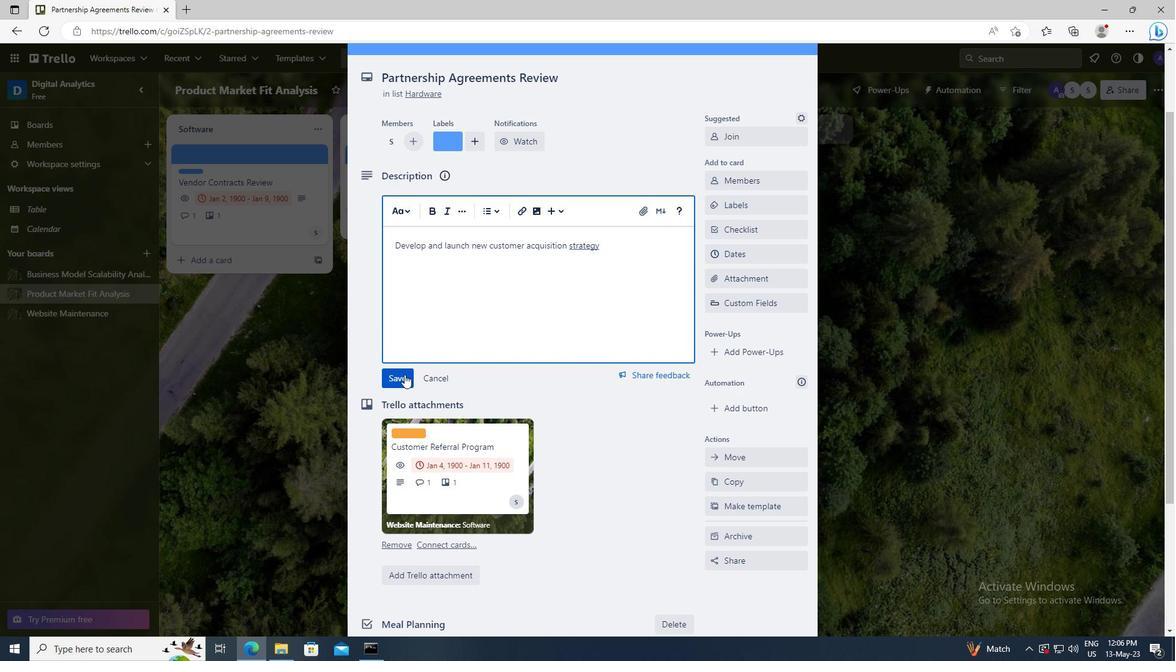 
Action: Mouse scrolled (404, 374) with delta (0, 0)
Screenshot: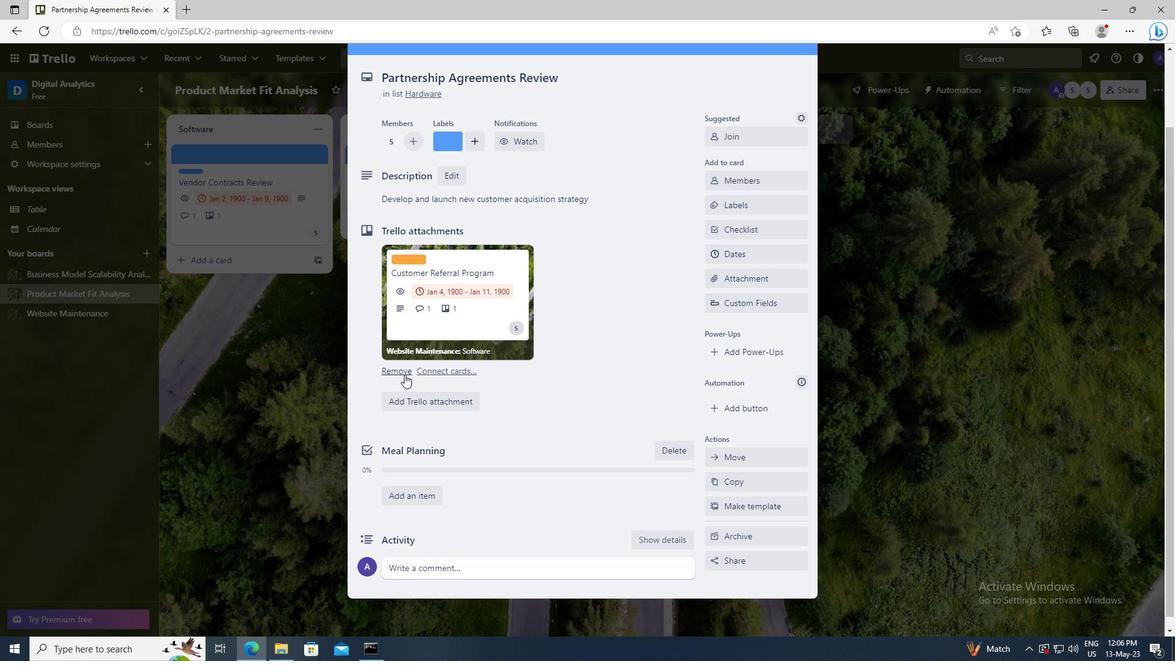 
Action: Mouse scrolled (404, 374) with delta (0, 0)
Screenshot: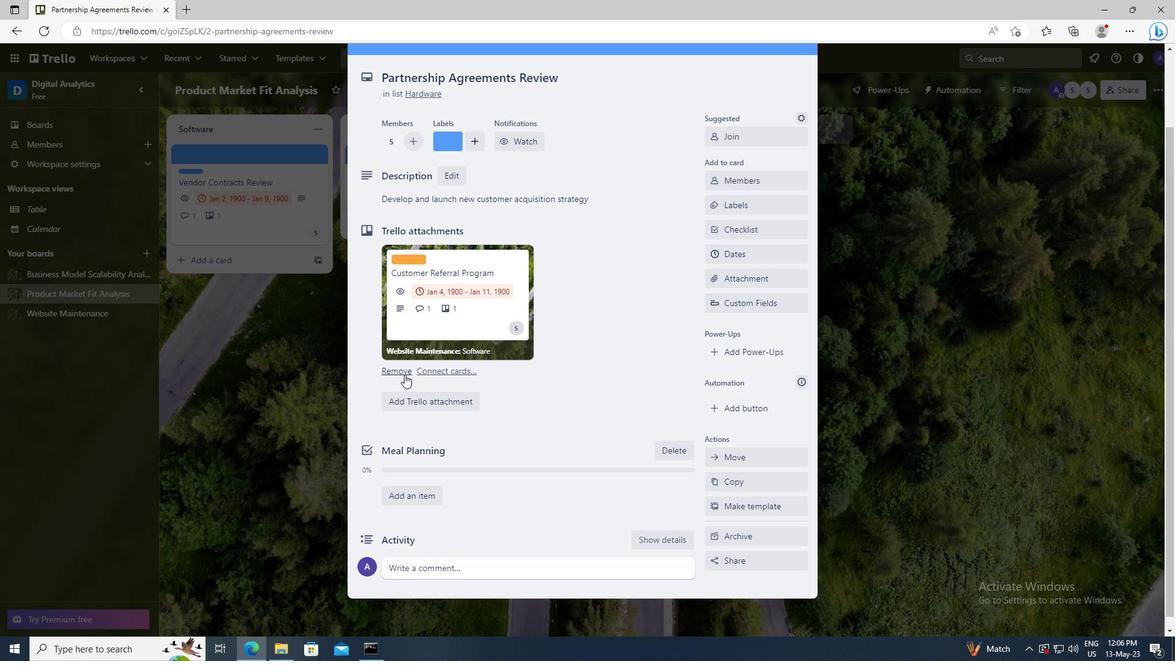 
Action: Mouse moved to (408, 560)
Screenshot: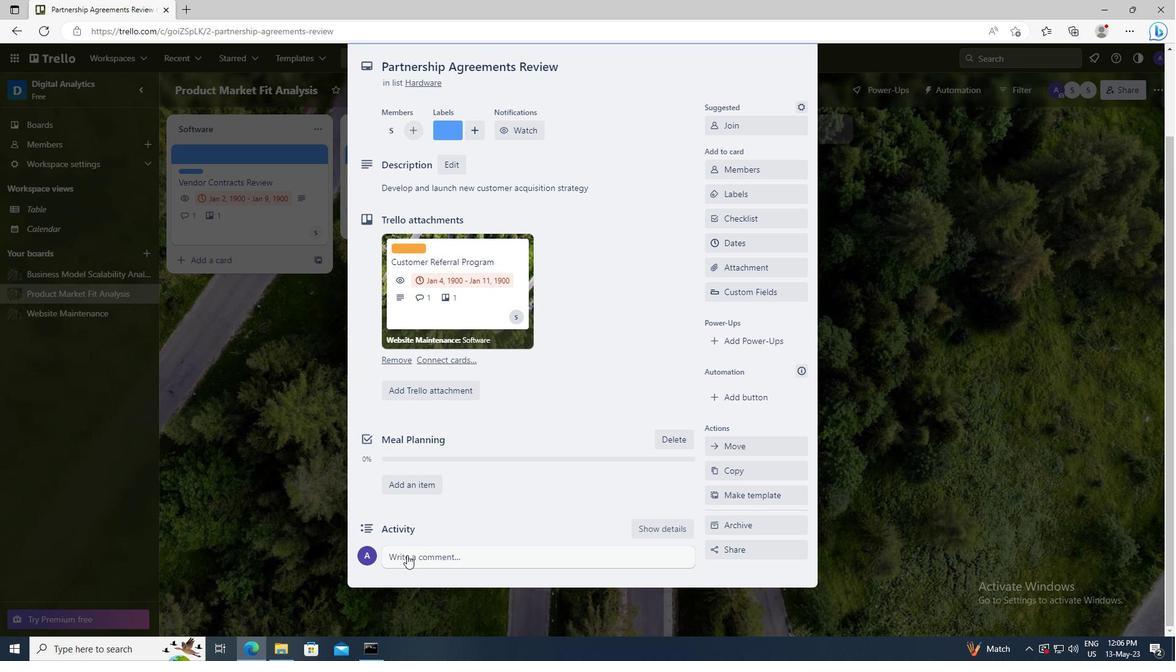 
Action: Mouse pressed left at (408, 560)
Screenshot: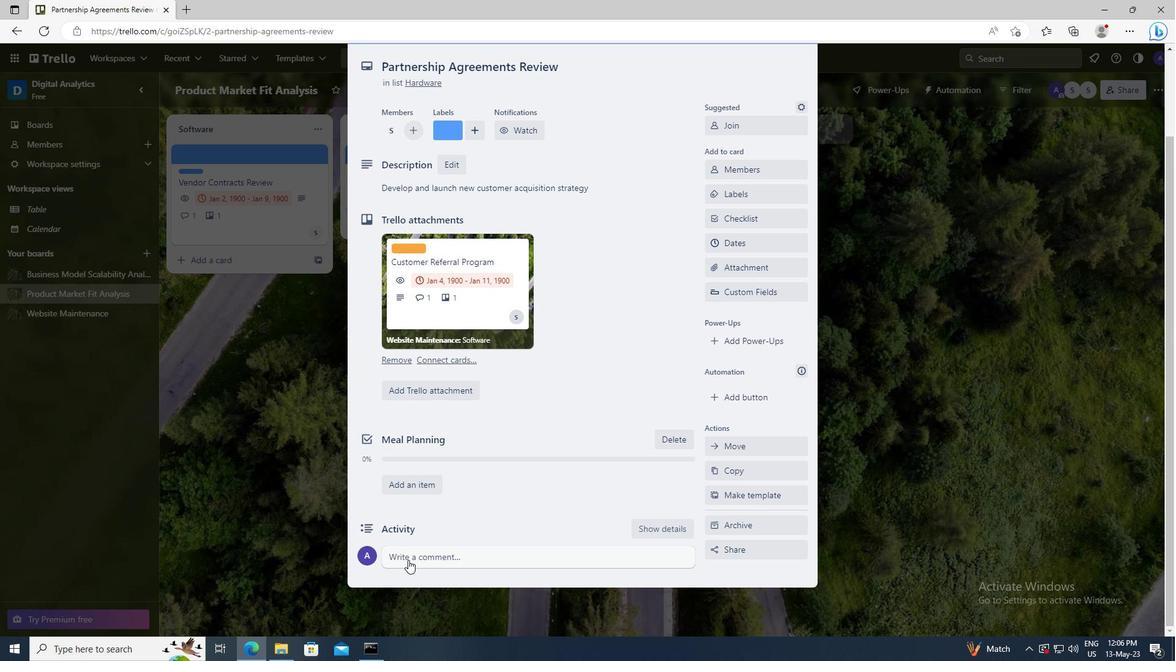 
Action: Key pressed <Key.shift>THIS<Key.space>TASK<Key.space>REQUIRES<Key.space>US<Key.space>TO<Key.space>BE<Key.space>PROACTIVE<Key.space>IN<Key.space>IDENTIFYING<Key.space>POTENTIAL<Key.space>OPPORTUNITIES<Key.space>FOR<Key.space><Key.space>GROWTH<Key.space>AND<Key.space>EXPANSION.
Screenshot: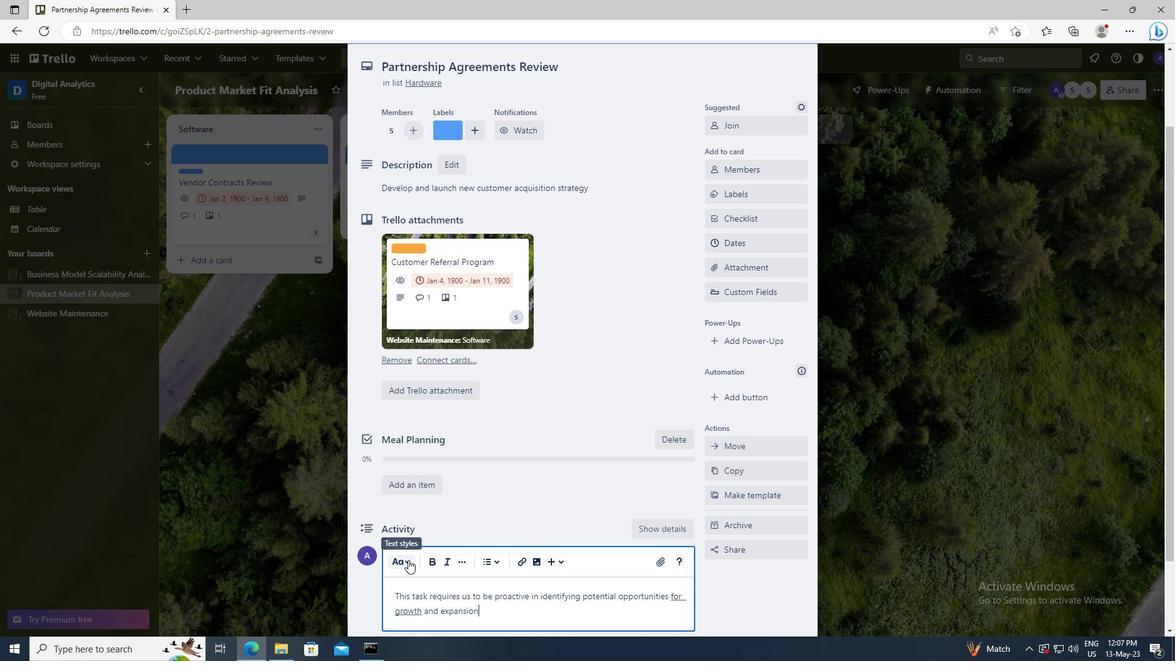 
Action: Mouse scrolled (408, 559) with delta (0, 0)
Screenshot: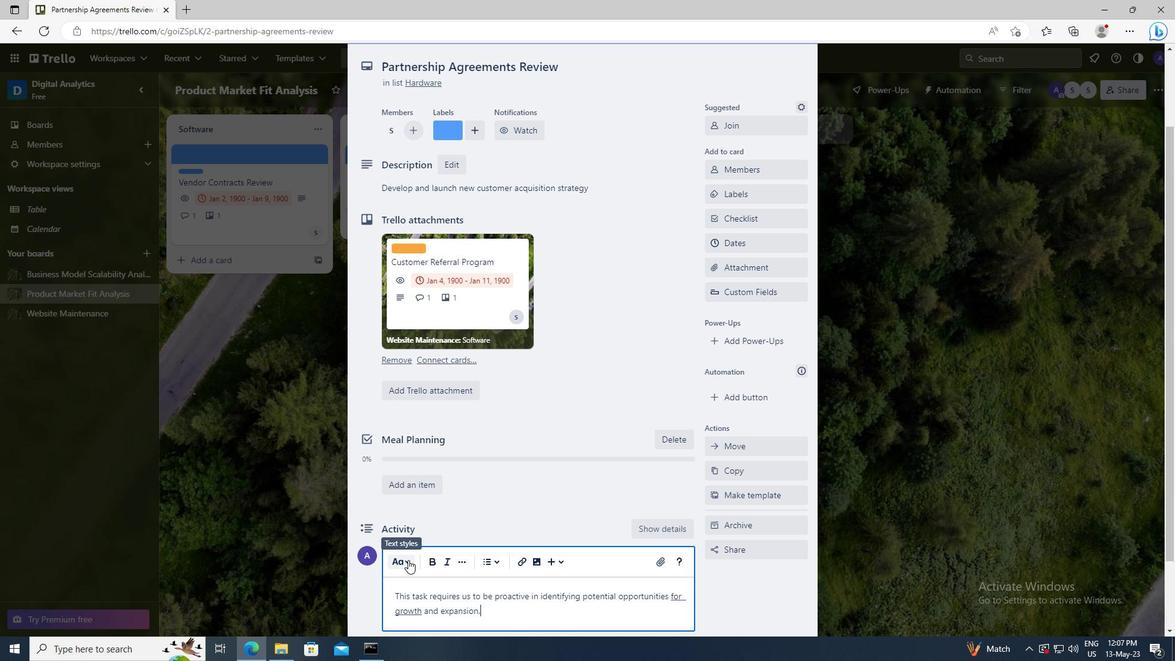
Action: Mouse moved to (402, 559)
Screenshot: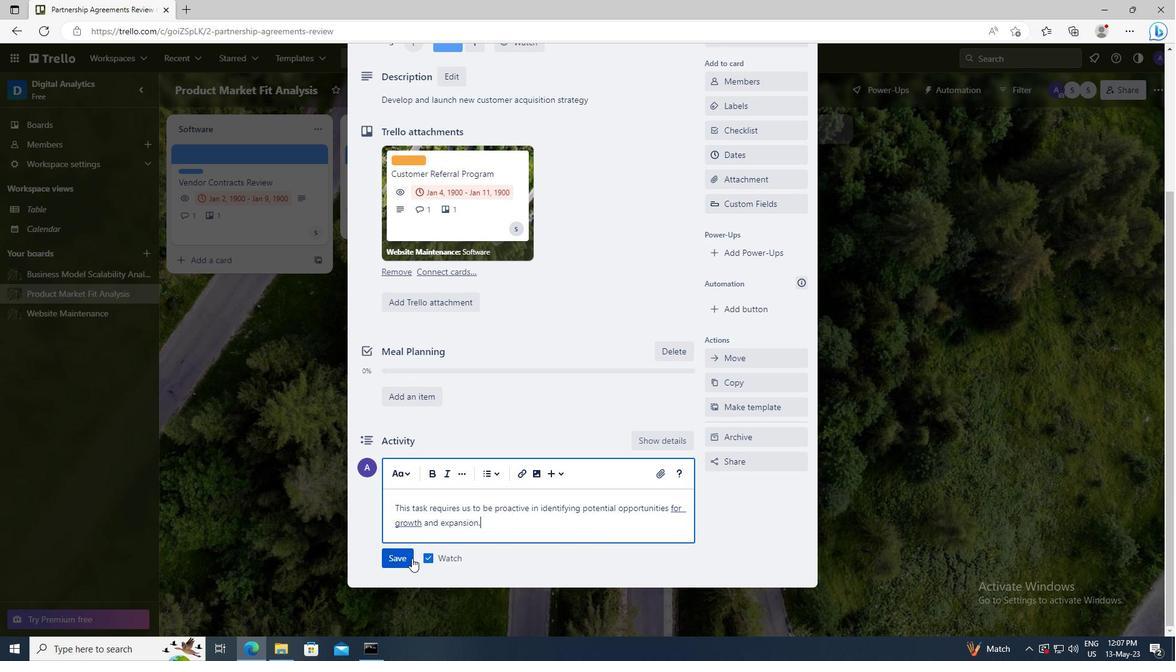
Action: Mouse pressed left at (402, 559)
Screenshot: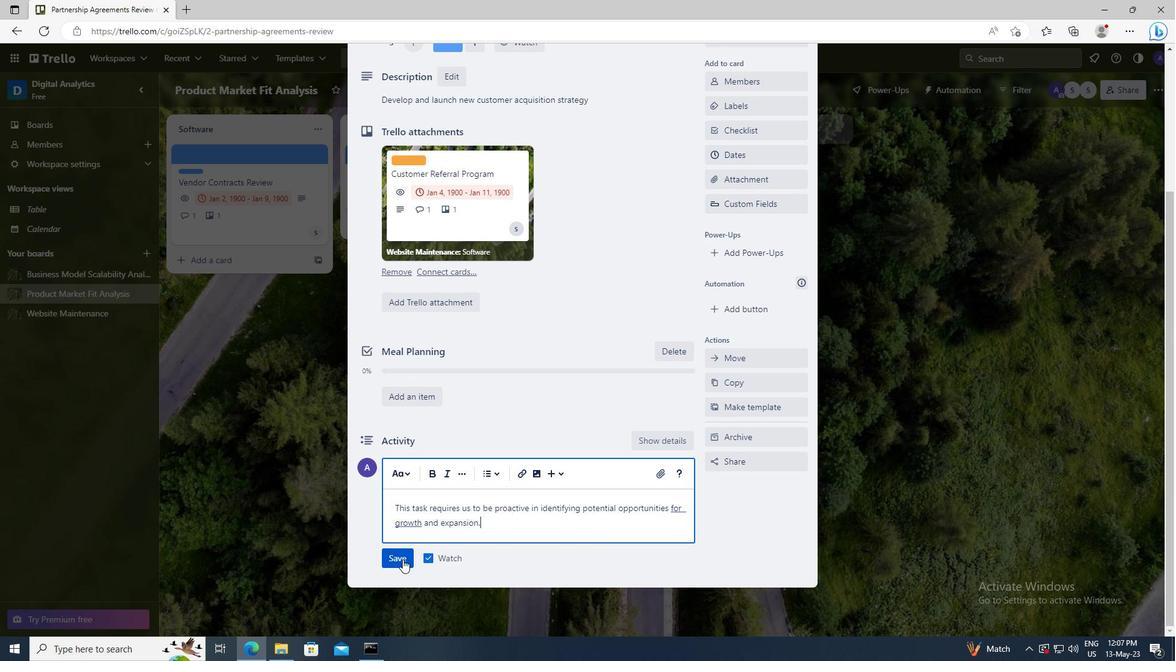 
Action: Mouse moved to (727, 243)
Screenshot: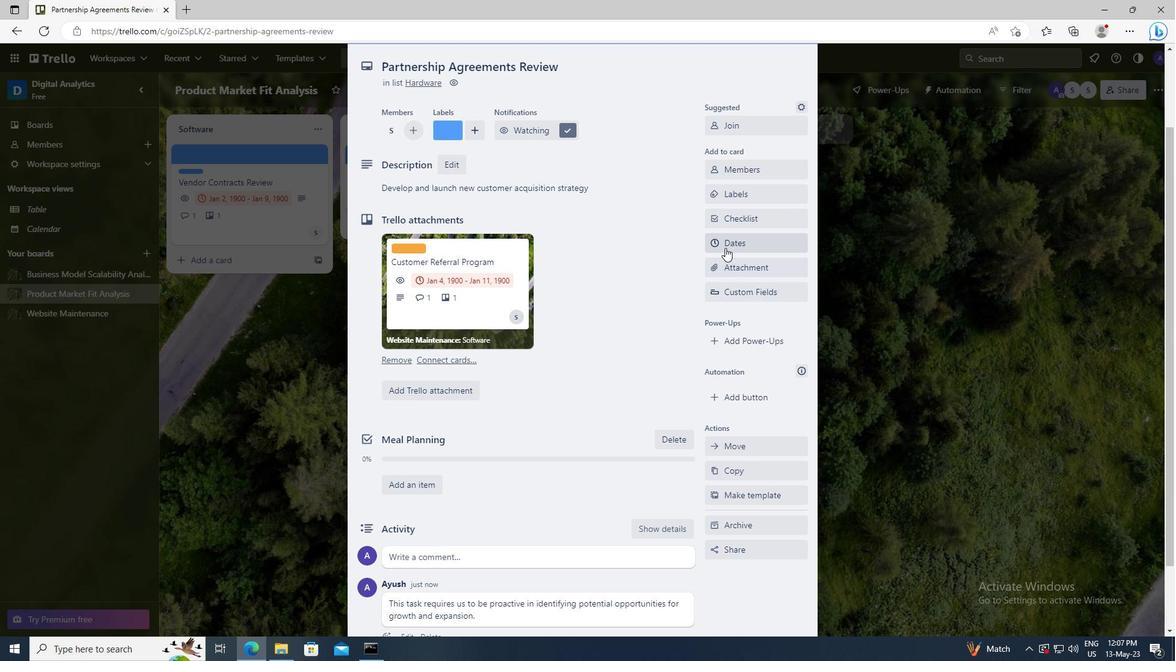 
Action: Mouse pressed left at (727, 243)
Screenshot: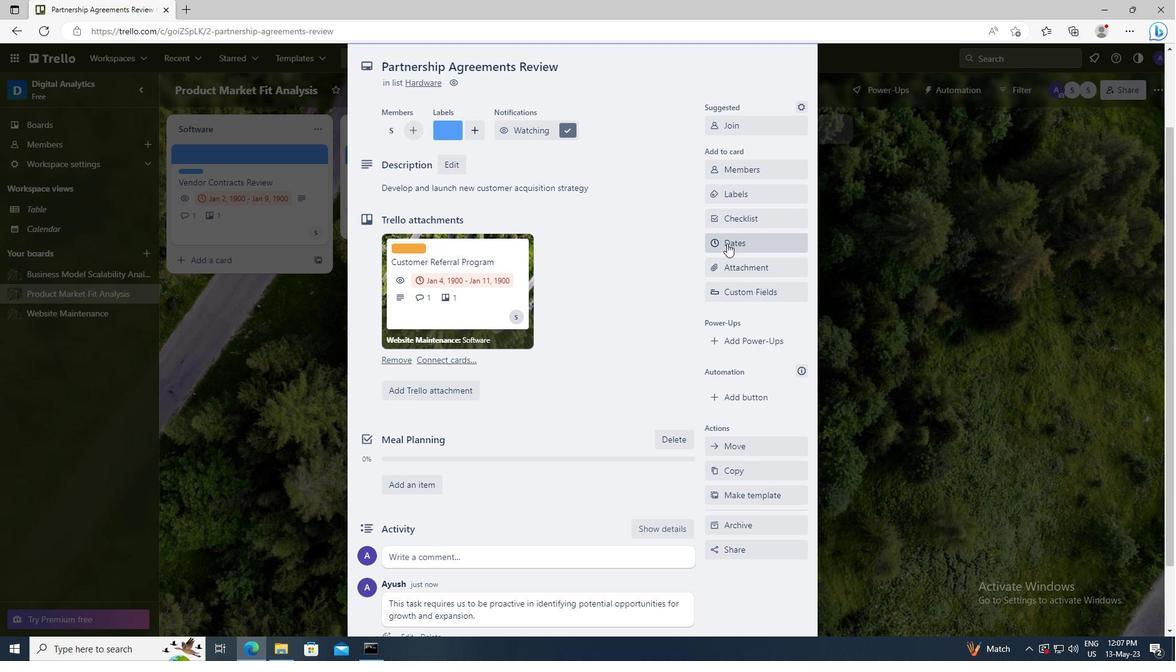 
Action: Mouse moved to (715, 309)
Screenshot: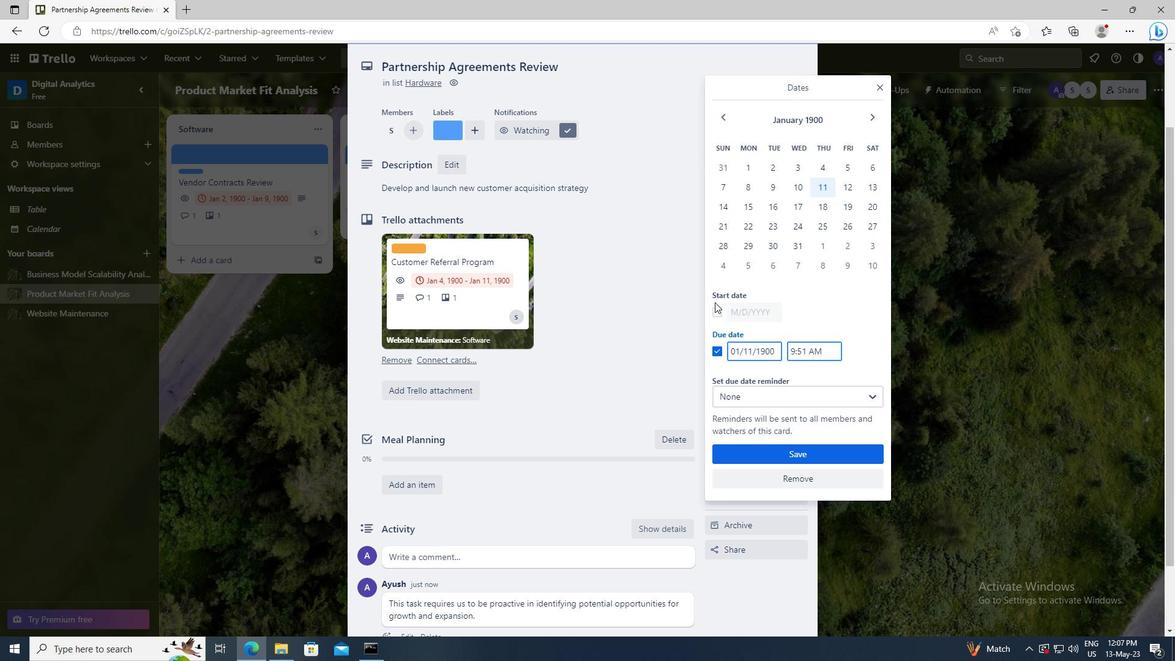 
Action: Mouse pressed left at (715, 309)
Screenshot: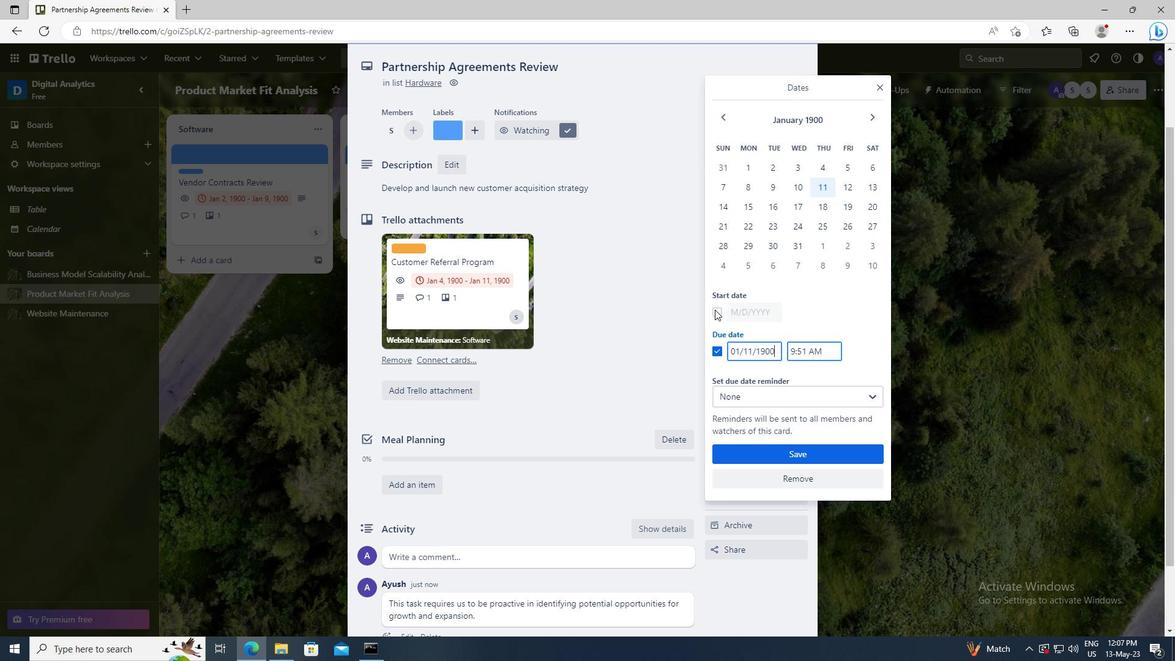 
Action: Mouse moved to (775, 310)
Screenshot: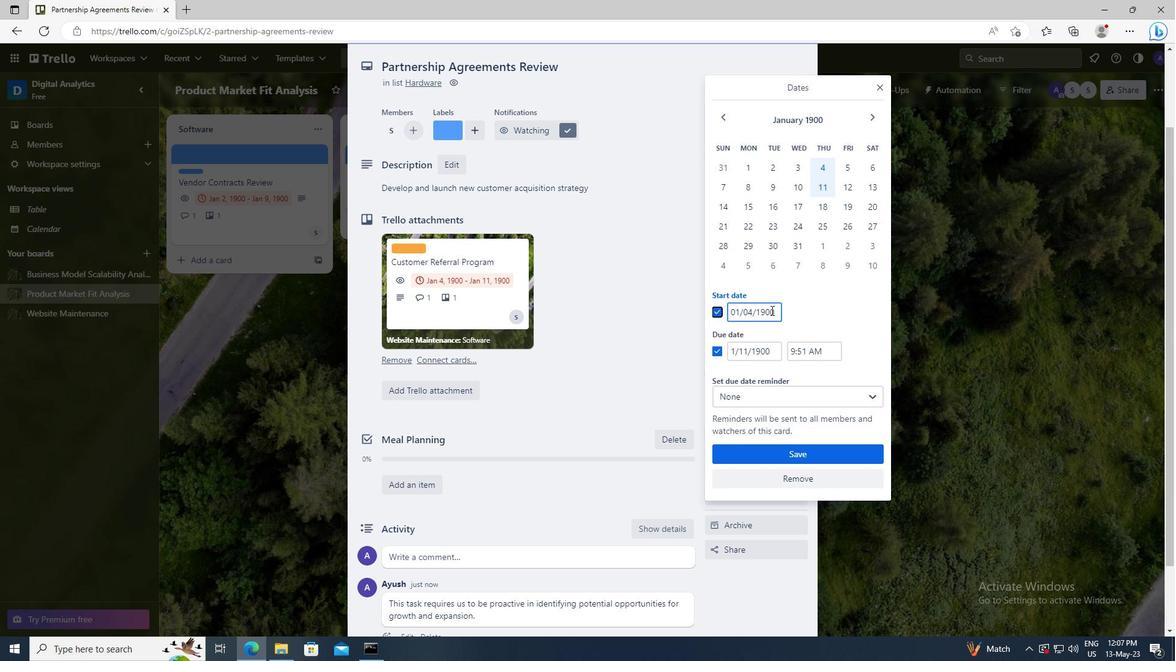 
Action: Mouse pressed left at (775, 310)
Screenshot: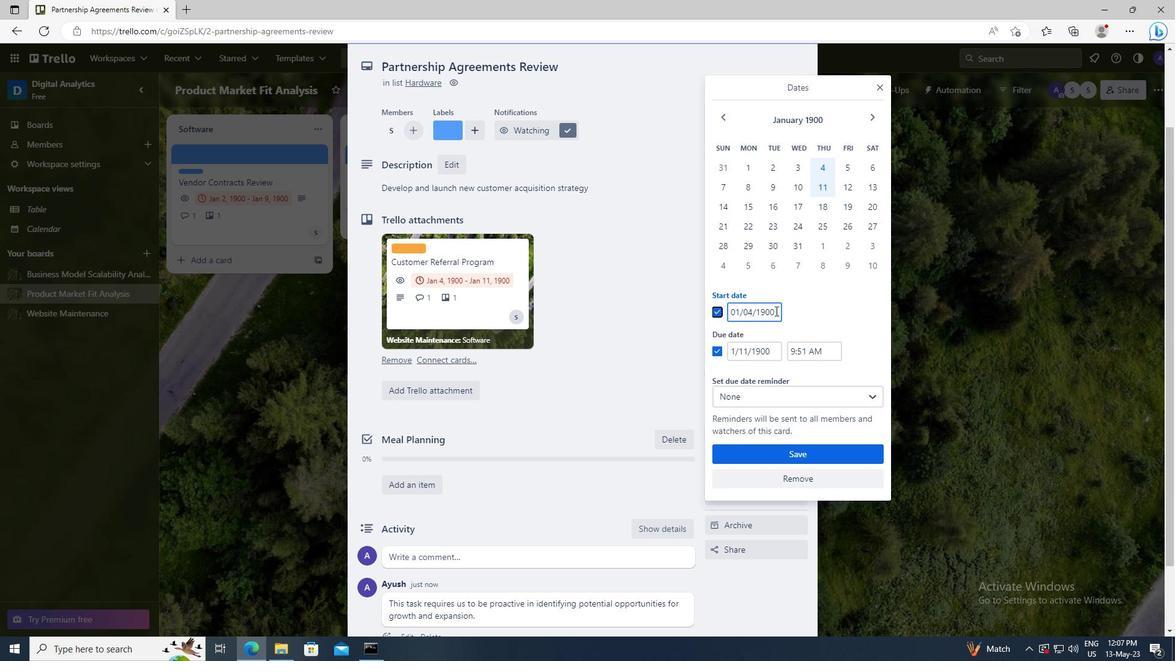 
Action: Key pressed <Key.left><Key.left><Key.left><Key.left><Key.left><Key.backspace>5
Screenshot: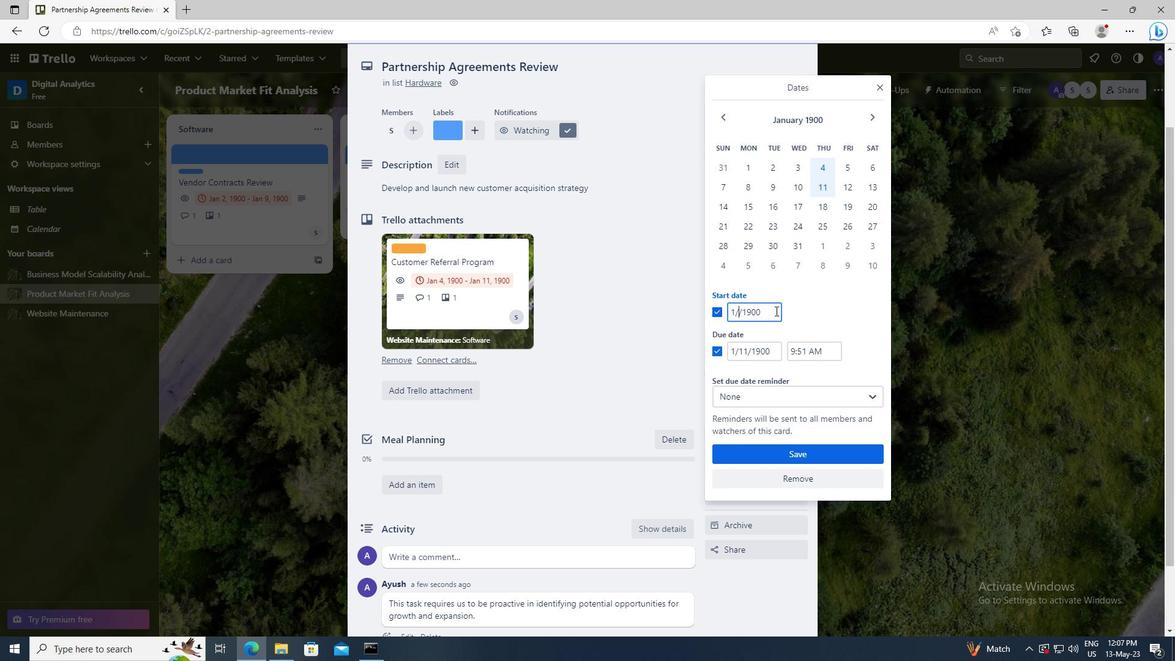 
Action: Mouse moved to (776, 348)
Screenshot: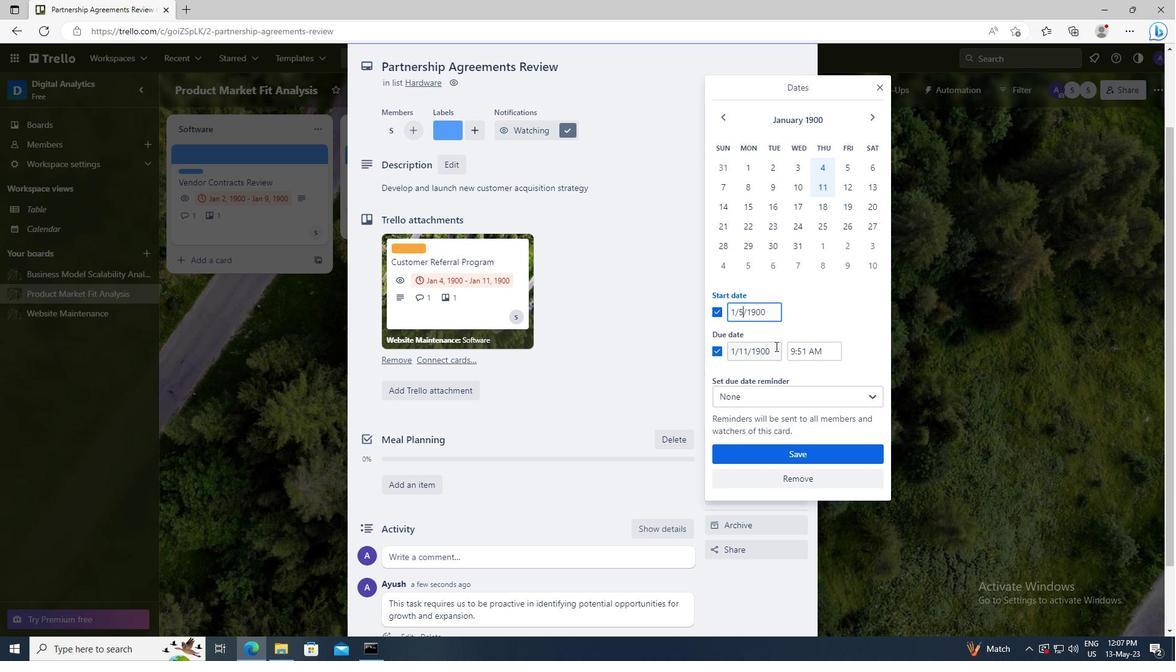 
Action: Mouse pressed left at (776, 348)
Screenshot: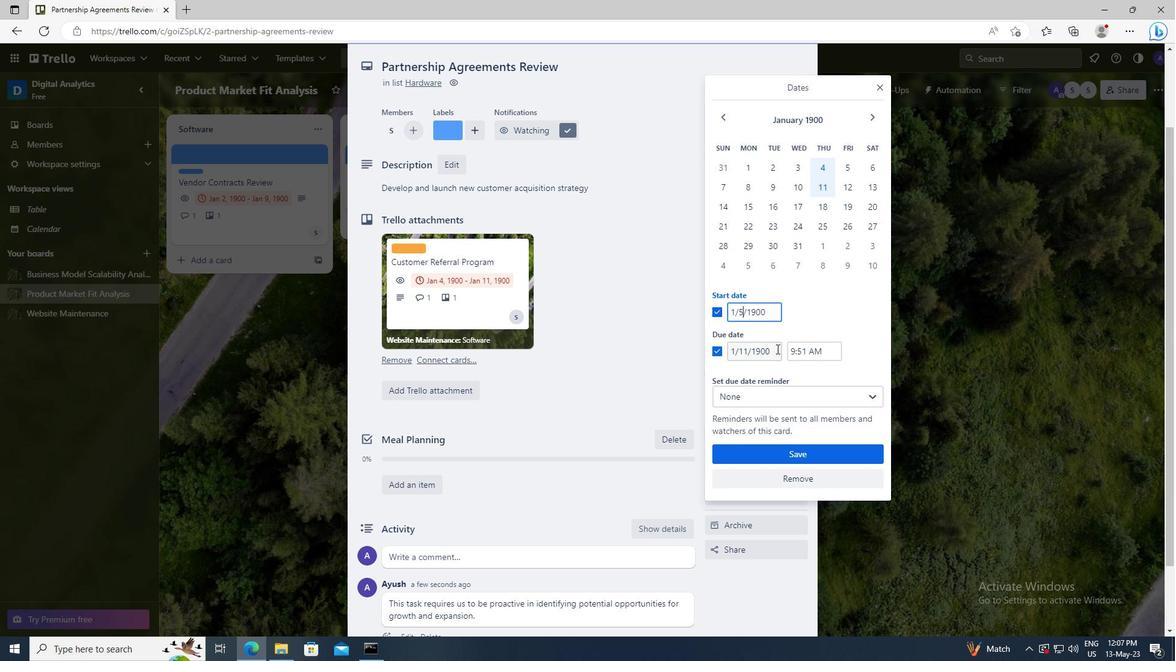 
Action: Key pressed <Key.left><Key.left><Key.left><Key.left><Key.left><Key.backspace><Key.backspace>12
Screenshot: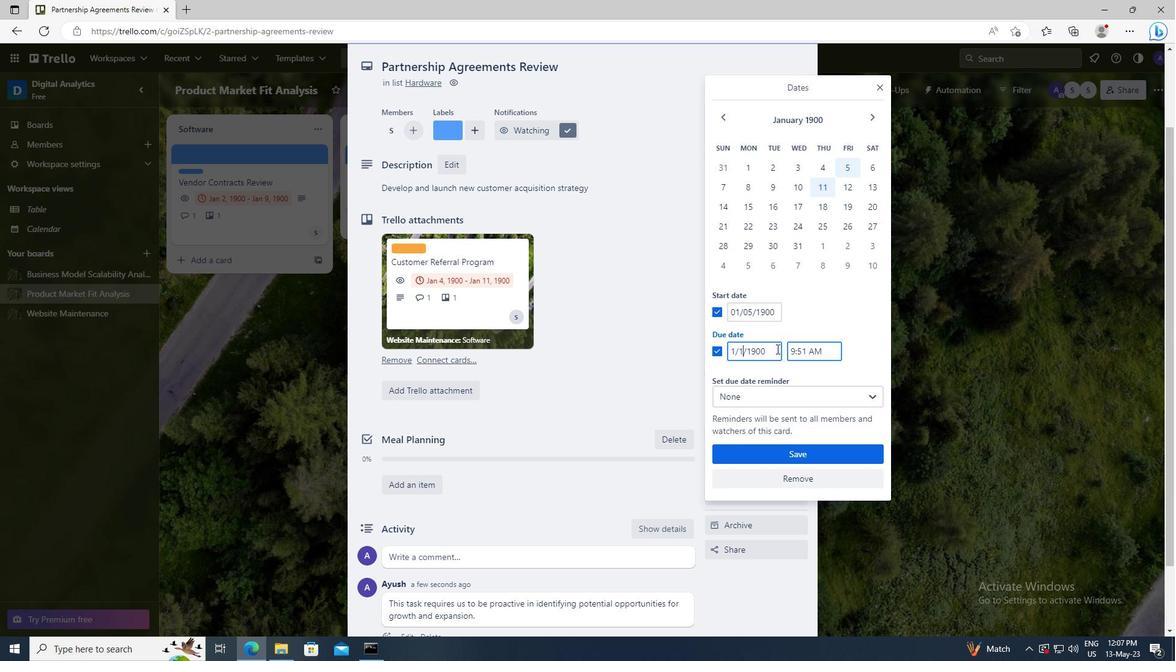 
Action: Mouse moved to (784, 456)
Screenshot: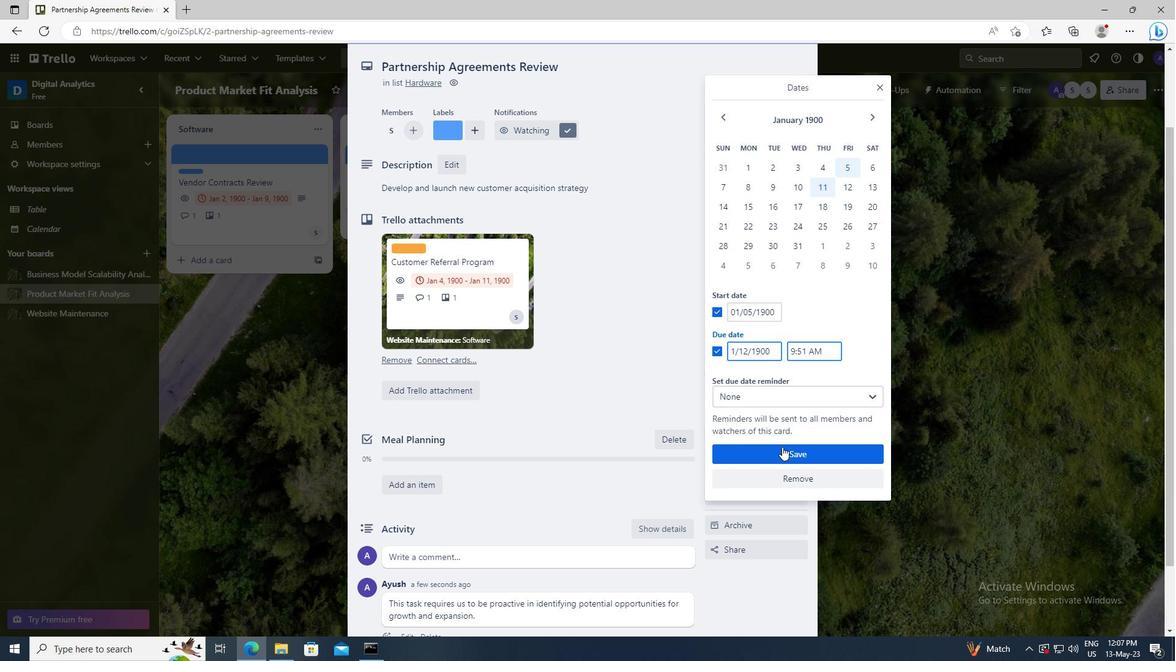 
Action: Mouse pressed left at (784, 456)
Screenshot: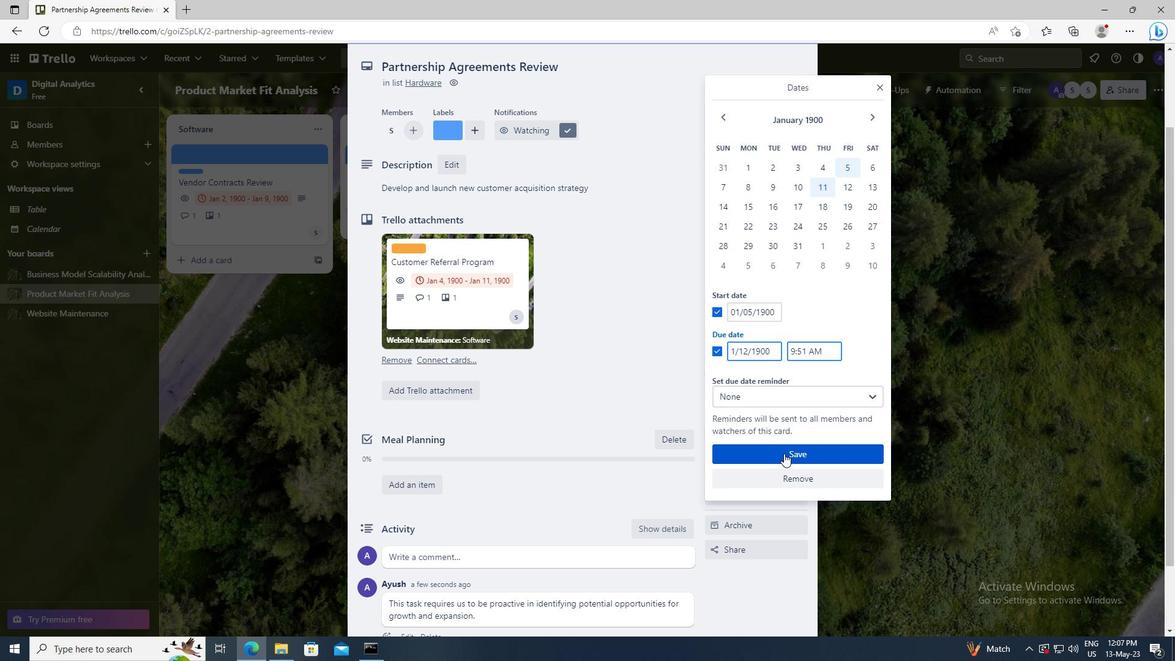 
